 Task: In the  document Rabbit.docx ,align picture to the 'right'. Insert word art below the picture and give heading  'Rabbit in Purple'change the shape height to  6.32 in
Action: Mouse moved to (256, 447)
Screenshot: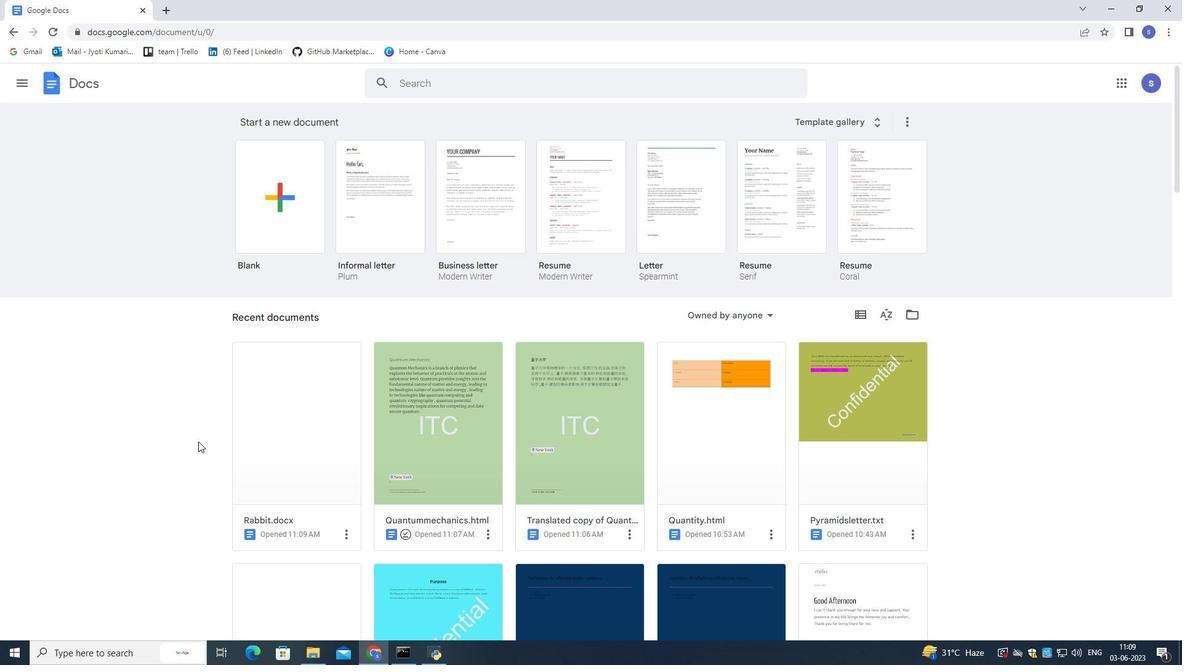 
Action: Mouse pressed left at (256, 447)
Screenshot: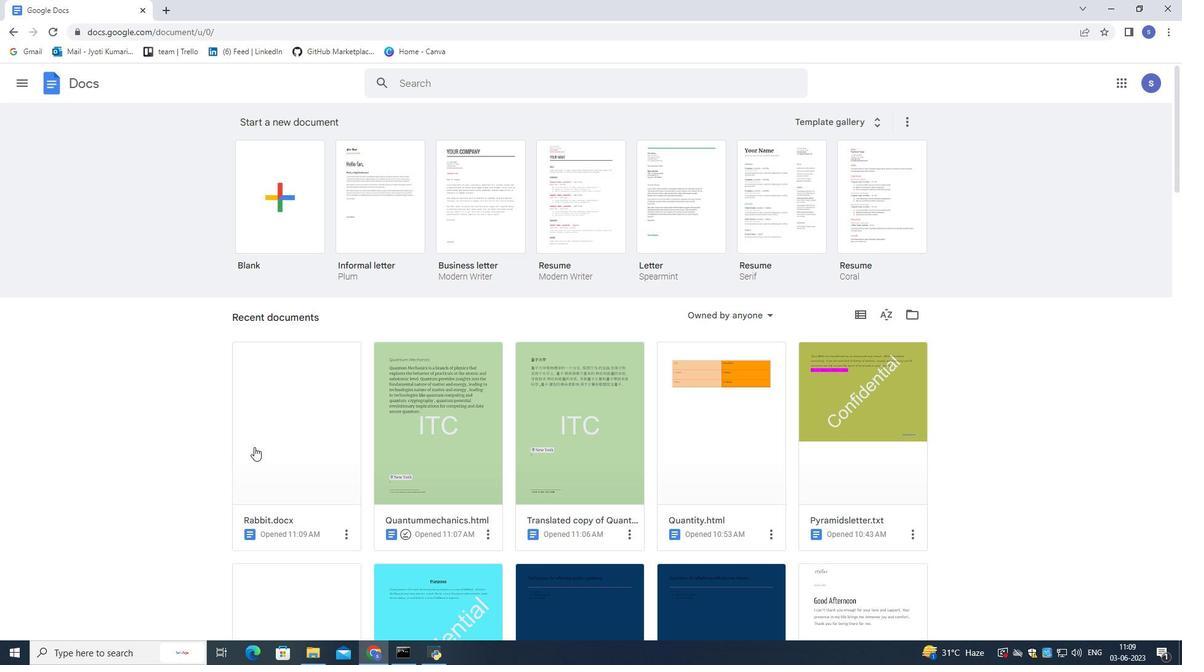 
Action: Mouse pressed left at (256, 447)
Screenshot: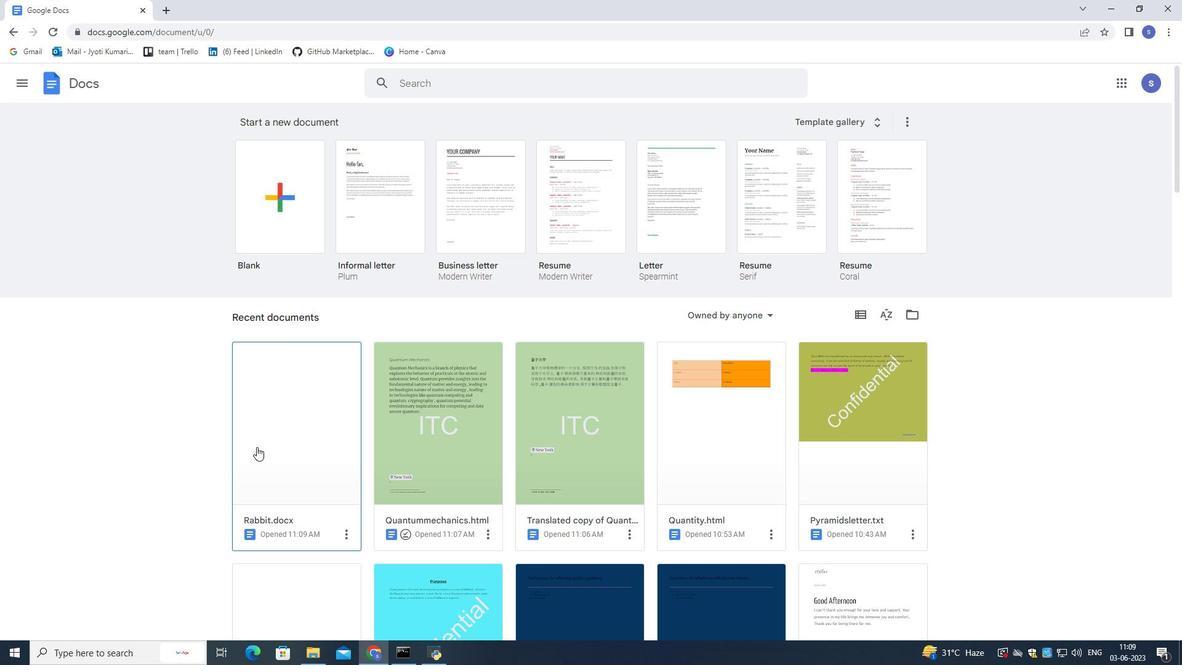 
Action: Mouse moved to (492, 403)
Screenshot: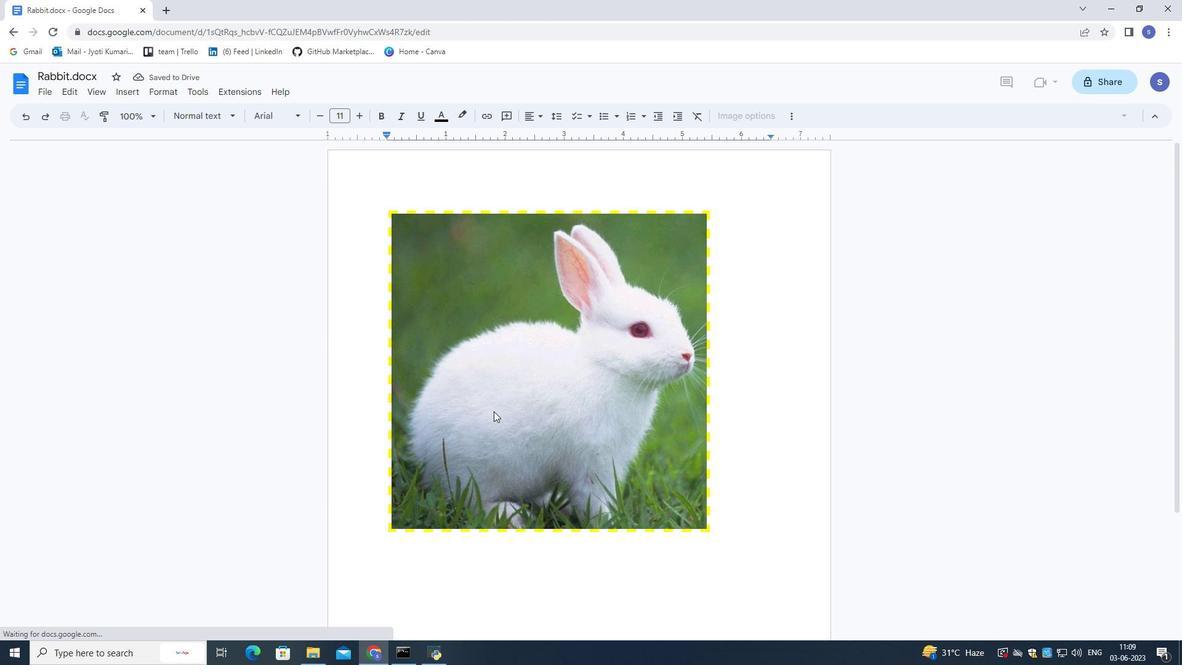 
Action: Mouse pressed left at (492, 403)
Screenshot: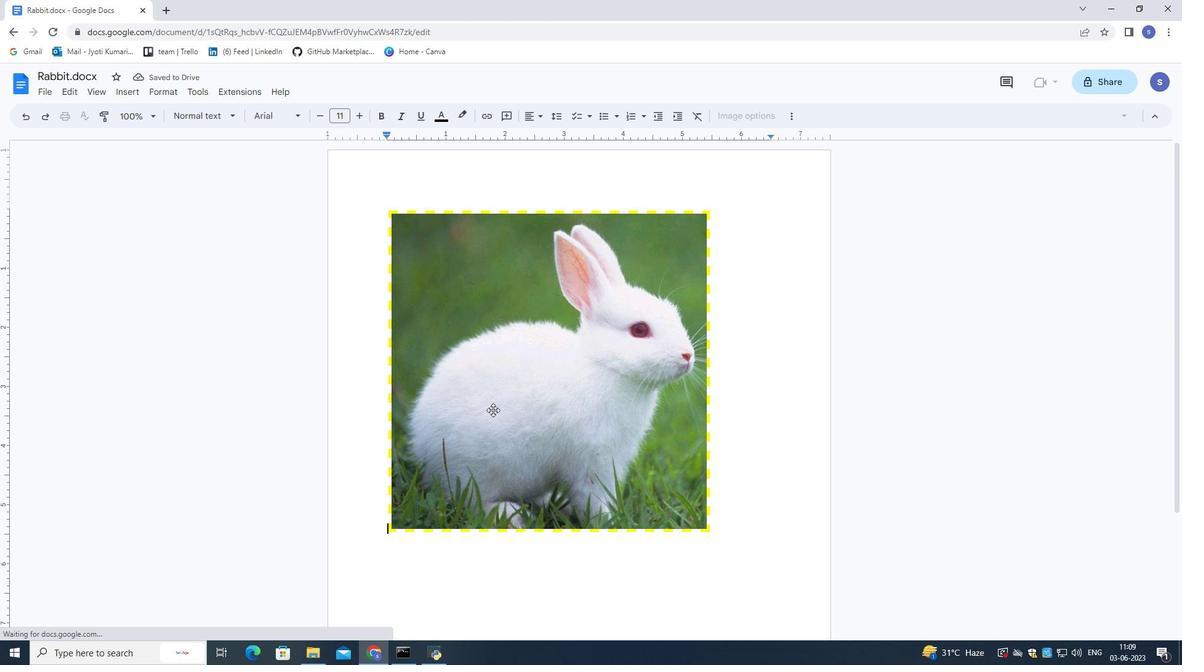 
Action: Mouse moved to (467, 267)
Screenshot: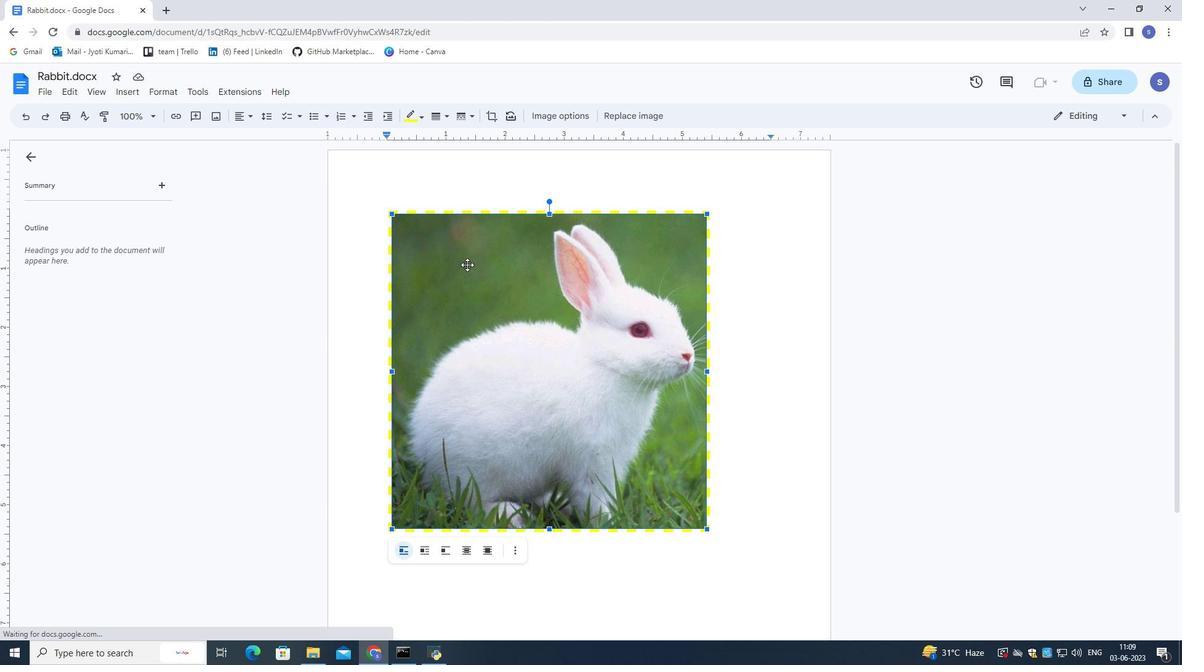 
Action: Mouse pressed left at (467, 267)
Screenshot: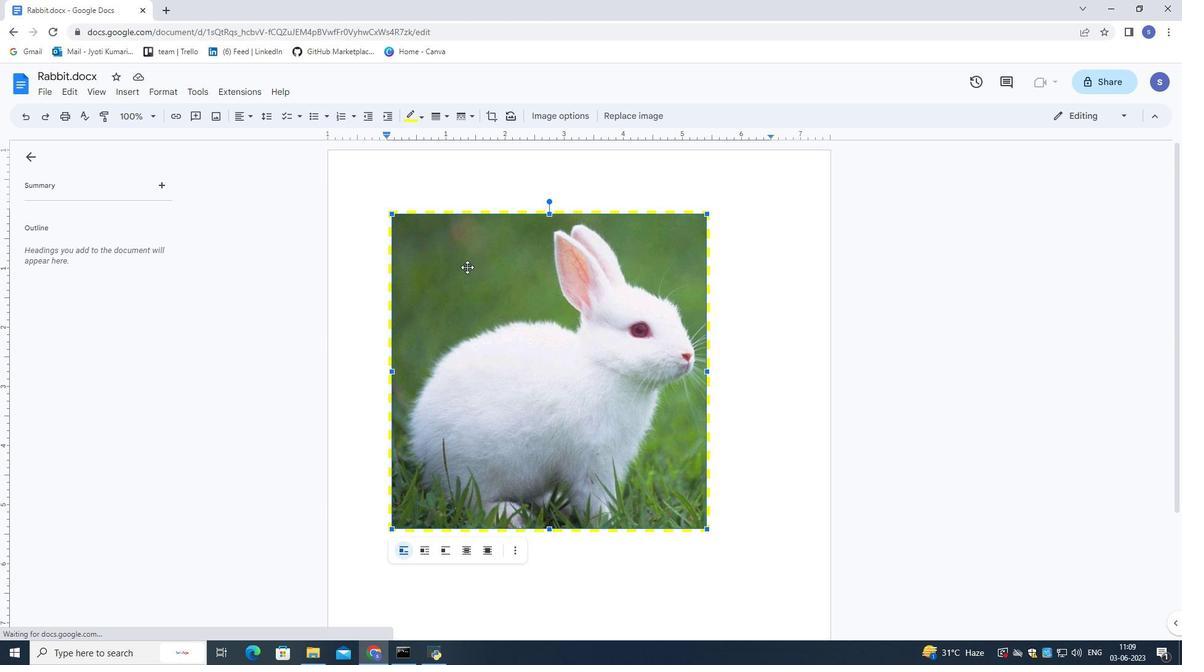 
Action: Mouse moved to (253, 115)
Screenshot: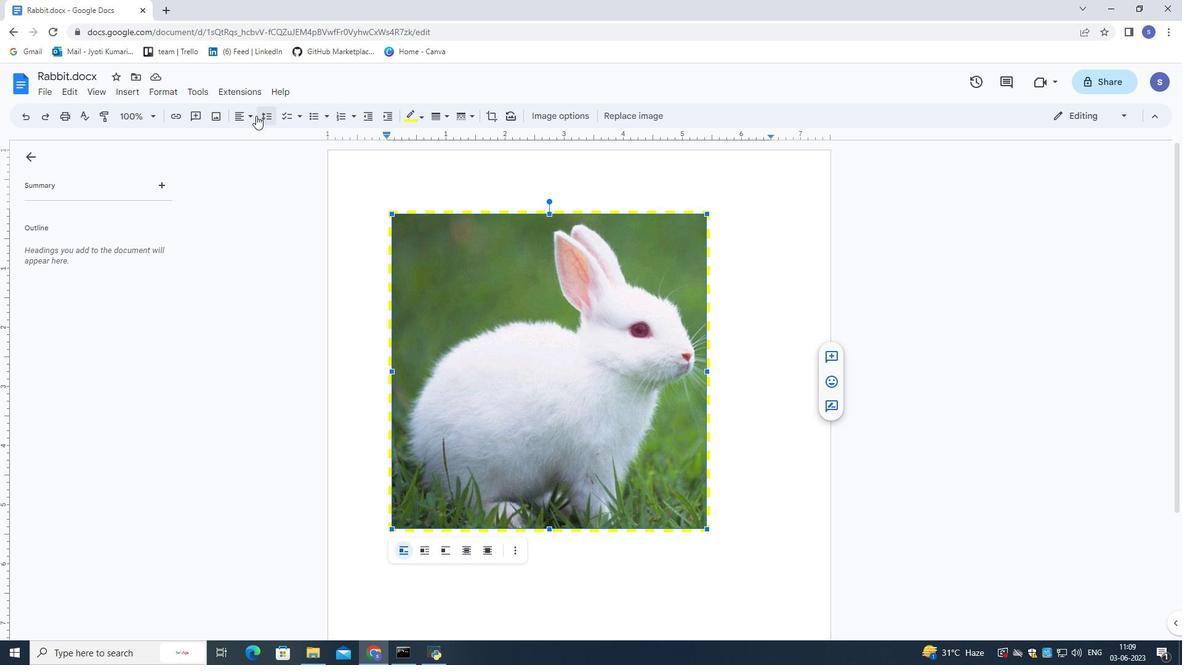 
Action: Mouse pressed left at (253, 115)
Screenshot: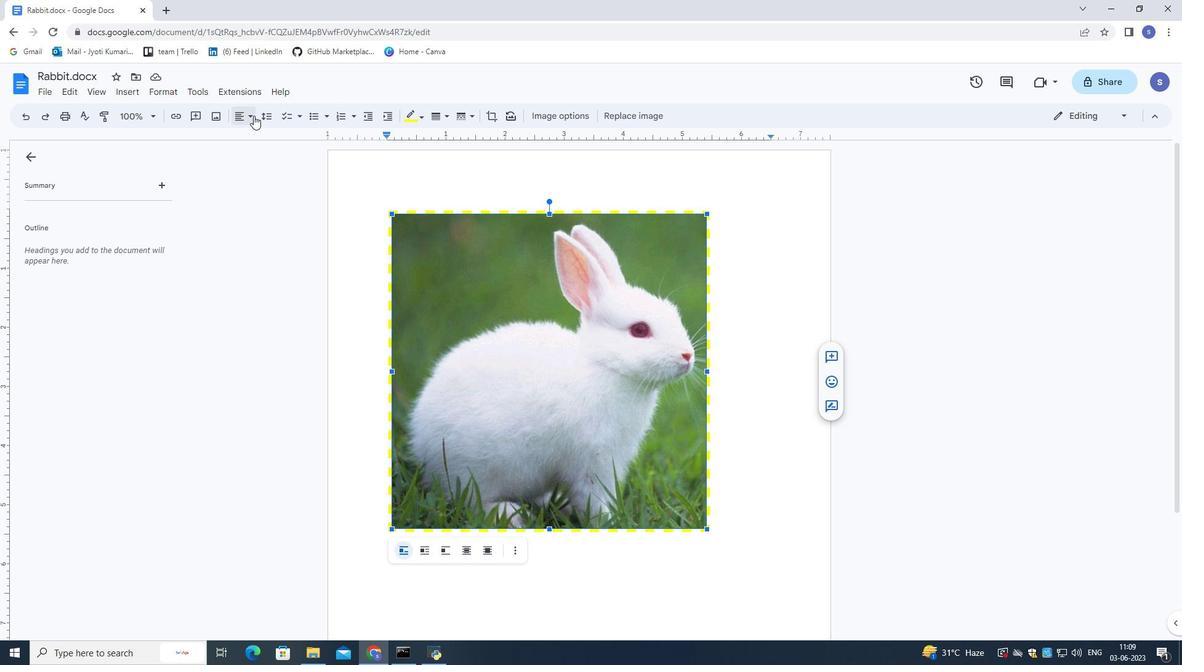 
Action: Mouse moved to (276, 136)
Screenshot: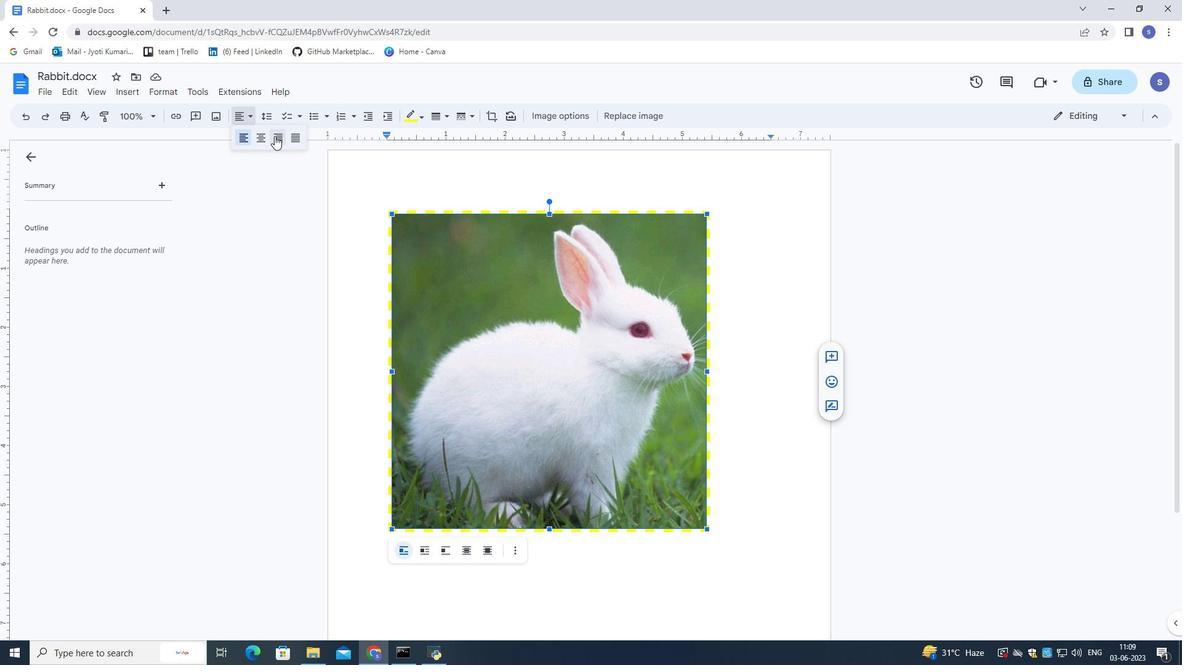 
Action: Mouse pressed left at (276, 136)
Screenshot: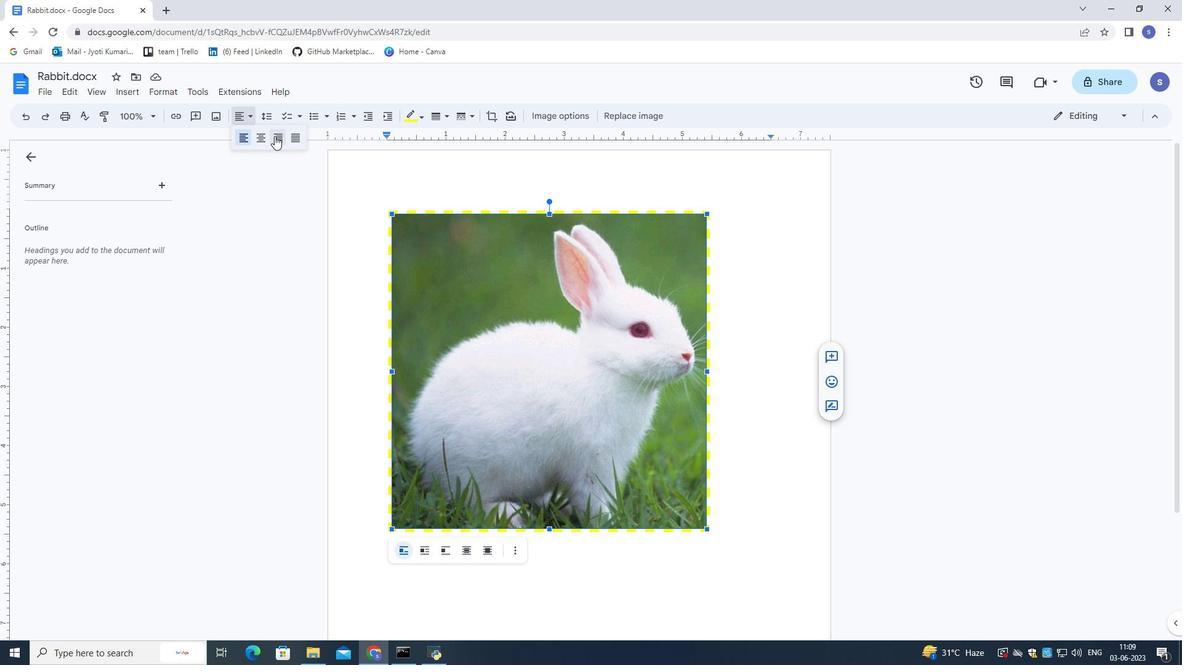 
Action: Mouse moved to (571, 322)
Screenshot: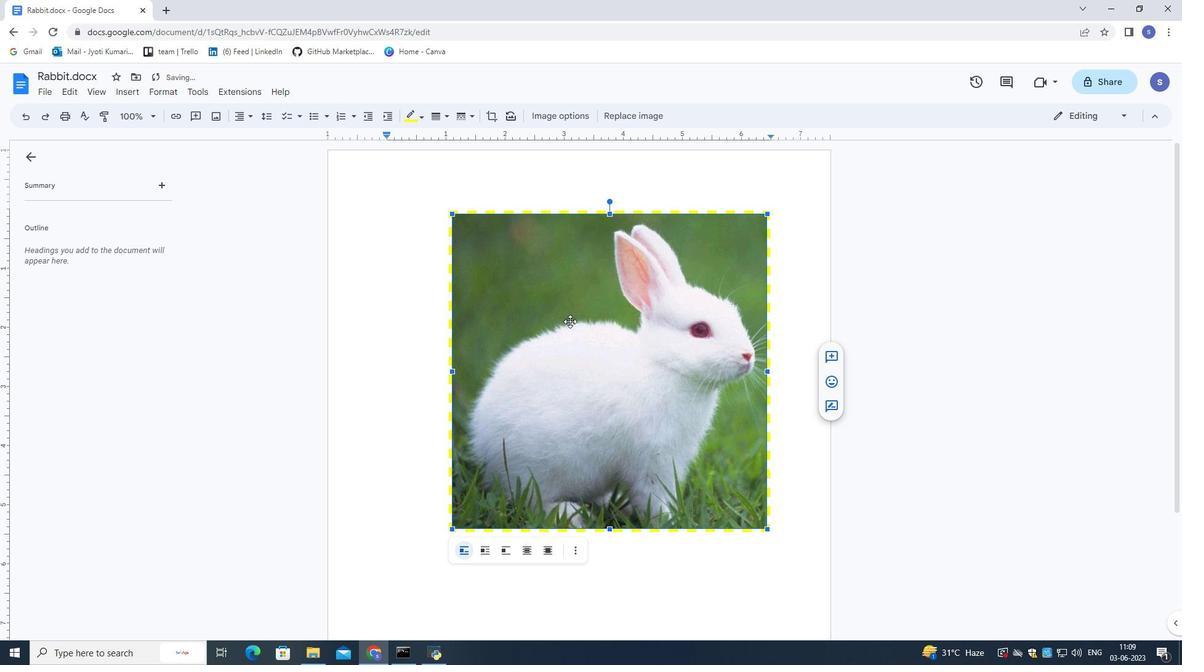 
Action: Mouse scrolled (571, 322) with delta (0, 0)
Screenshot: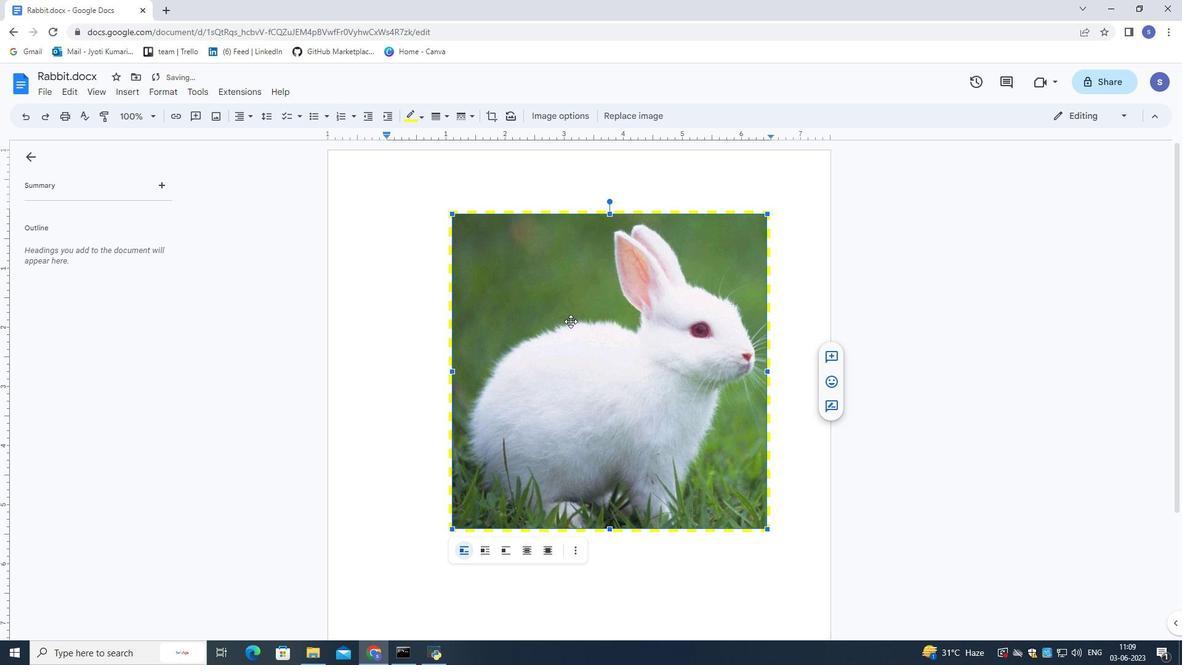 
Action: Mouse moved to (781, 453)
Screenshot: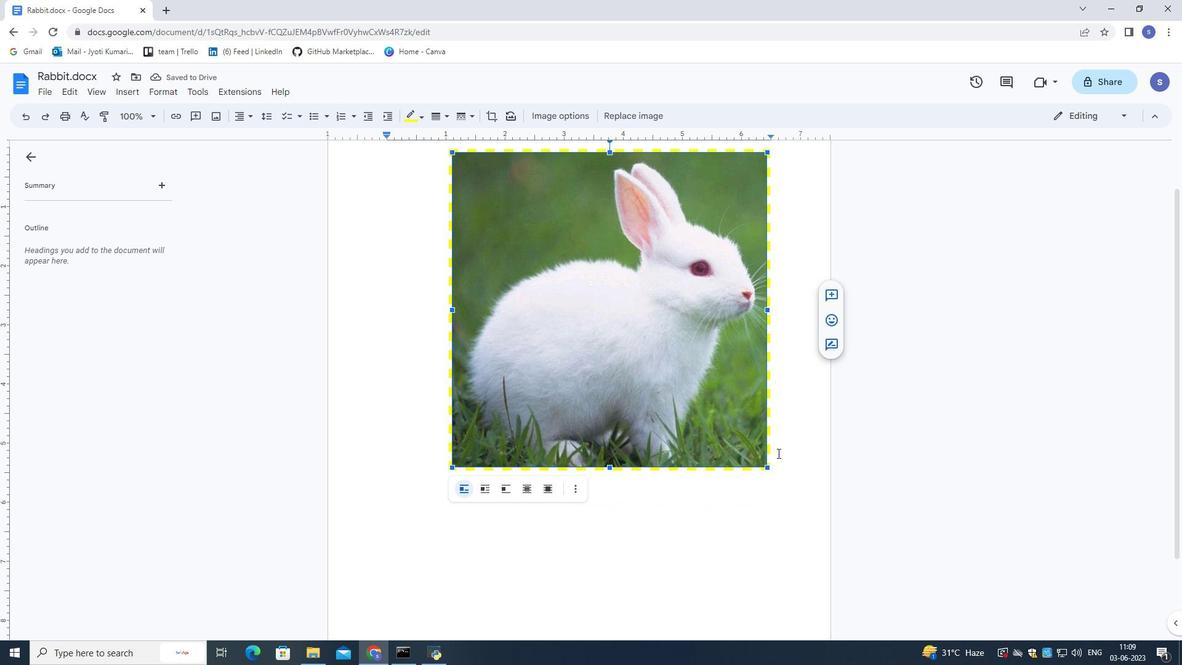 
Action: Mouse pressed left at (781, 453)
Screenshot: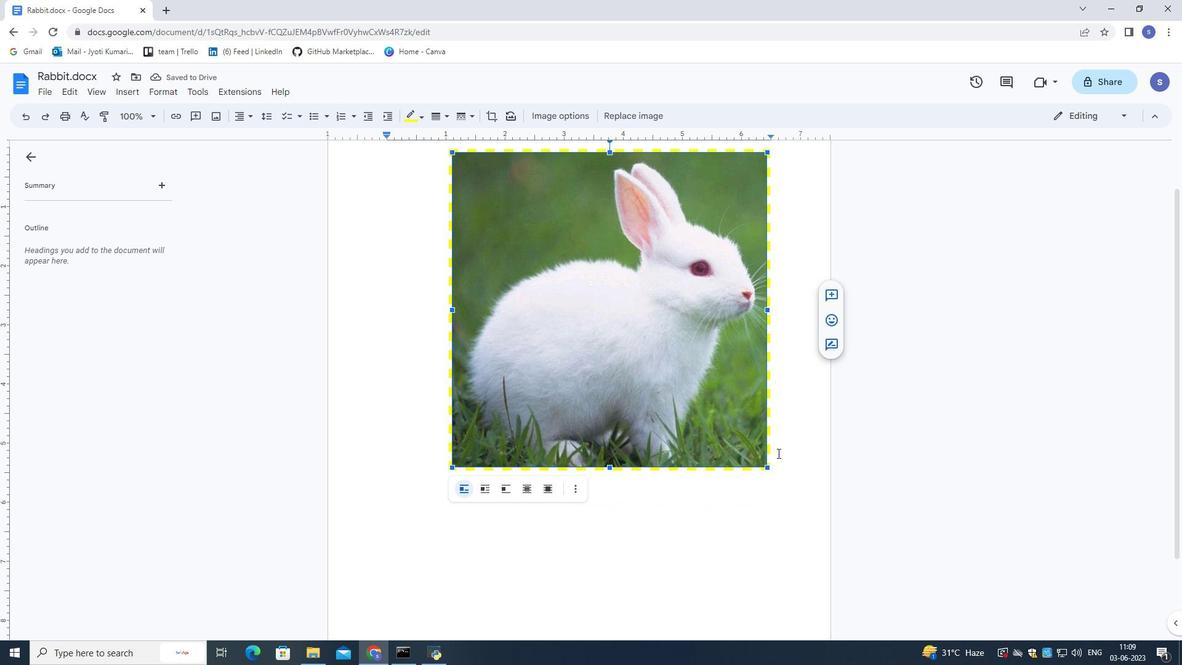 
Action: Mouse moved to (782, 454)
Screenshot: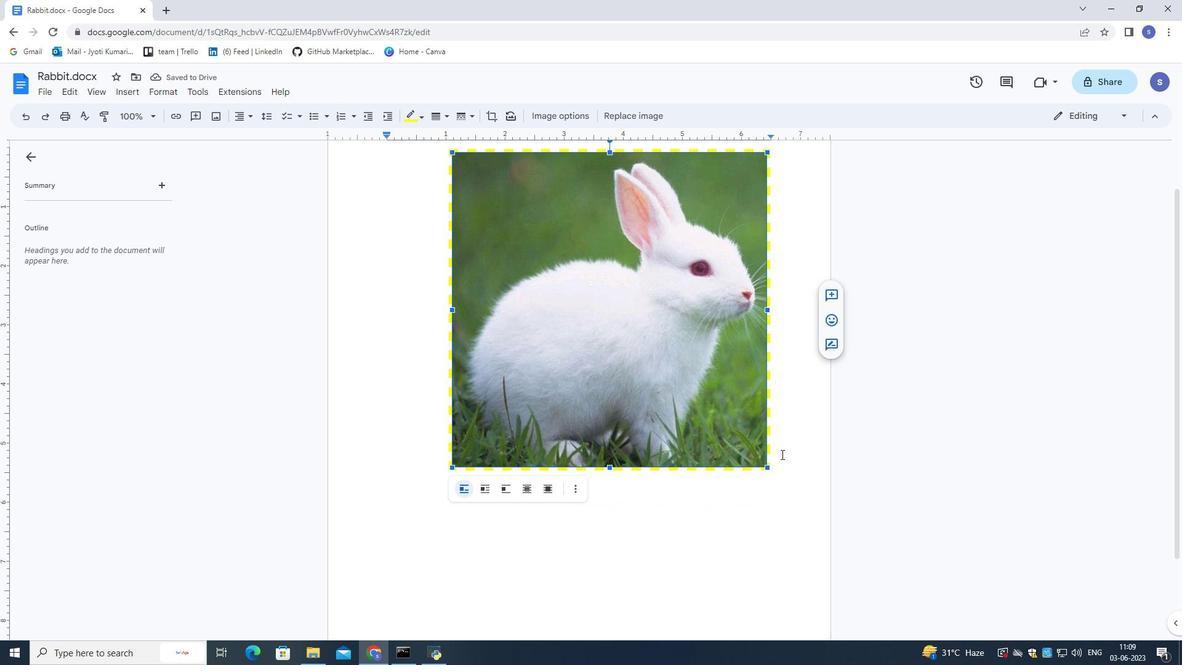 
Action: Key pressed <Key.enter><Key.enter><Key.left><Key.left><Key.left><Key.left><Key.enter>
Screenshot: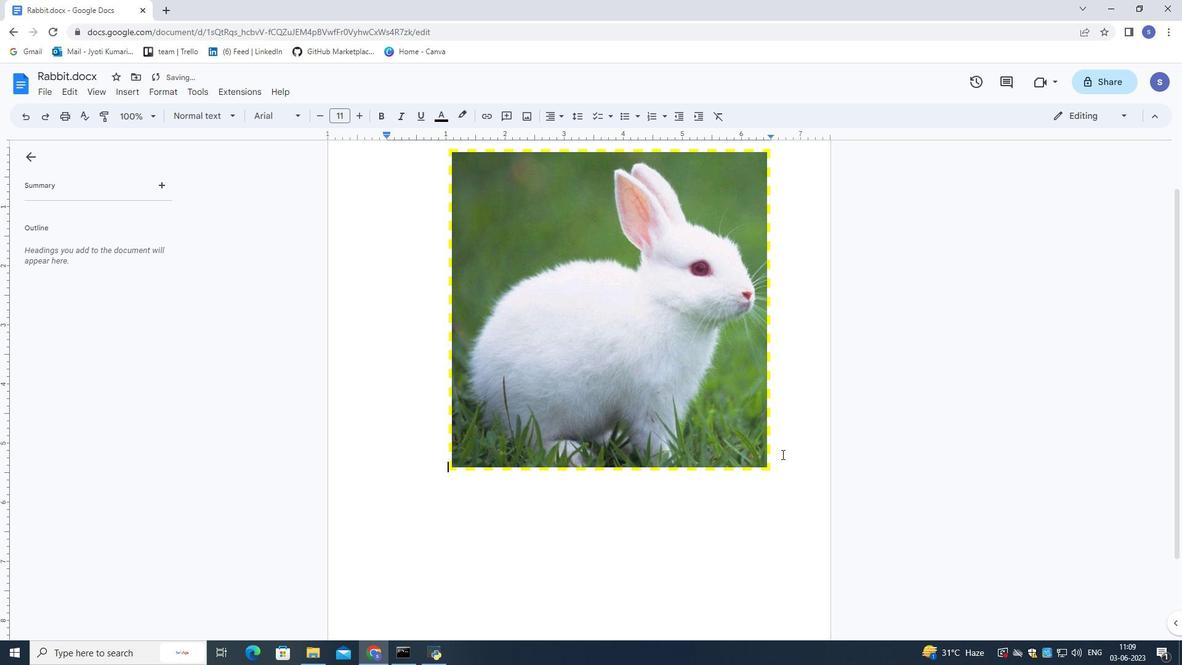 
Action: Mouse moved to (784, 468)
Screenshot: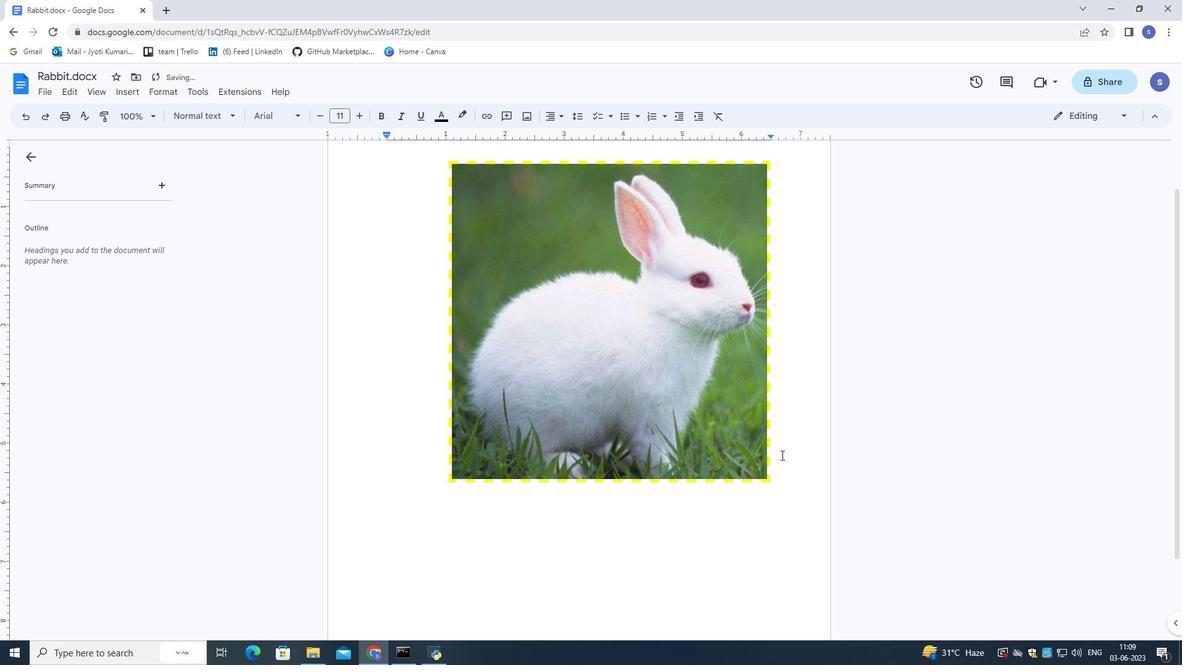 
Action: Mouse pressed left at (784, 468)
Screenshot: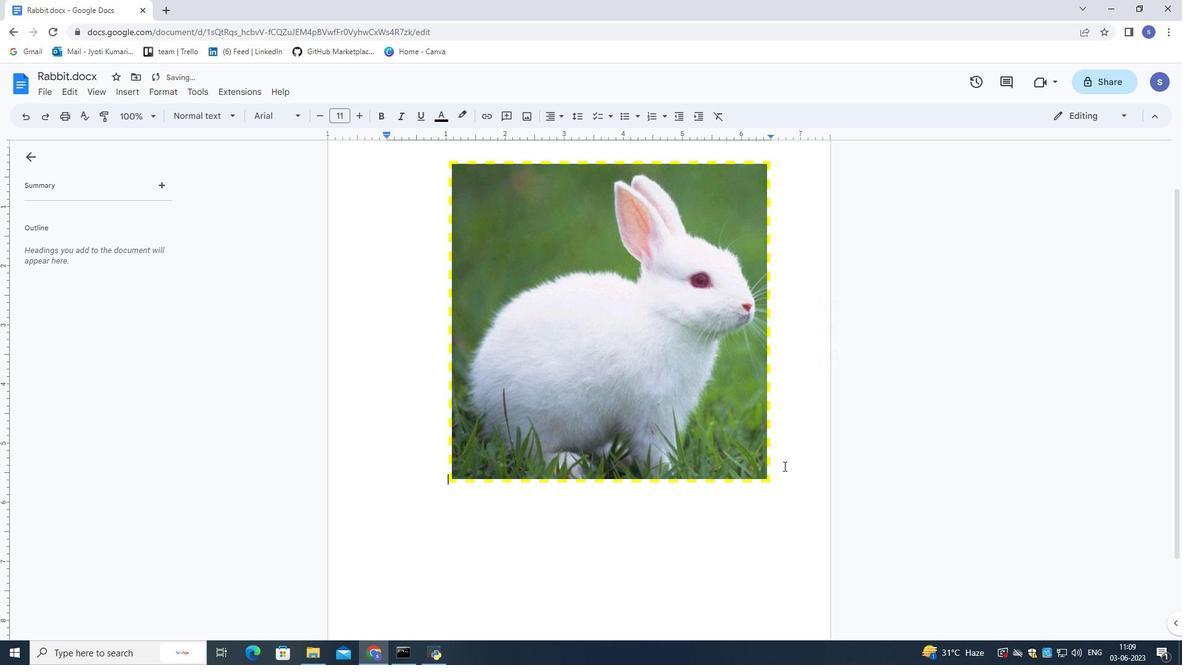 
Action: Key pressed <Key.enter>
Screenshot: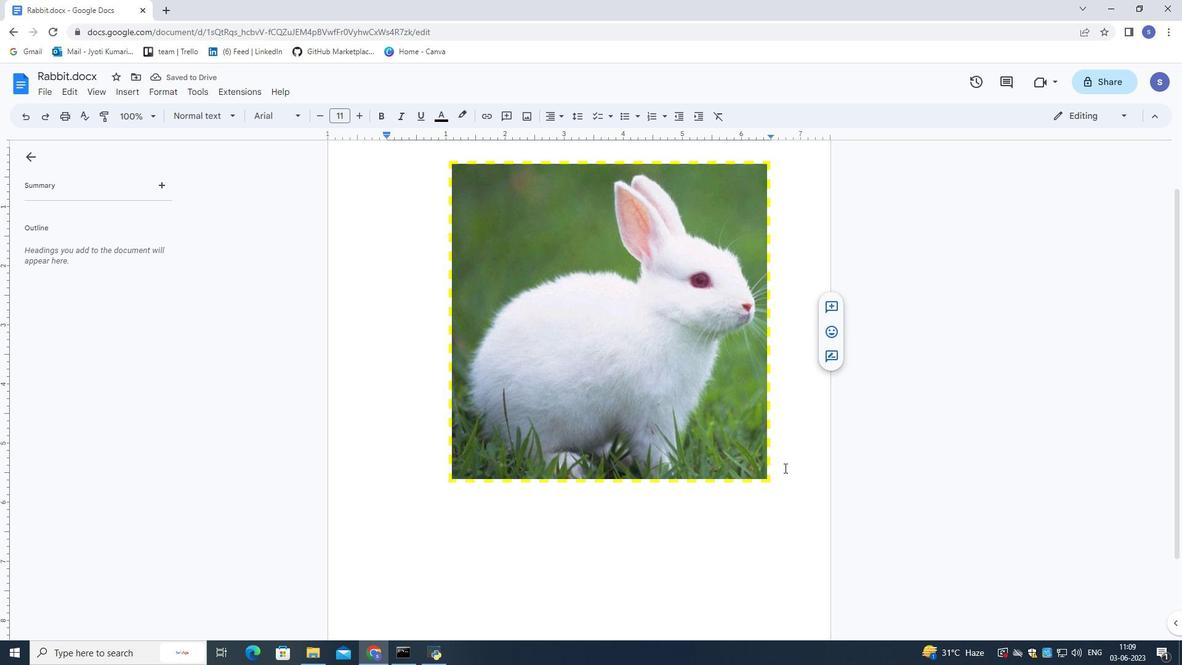 
Action: Mouse moved to (134, 93)
Screenshot: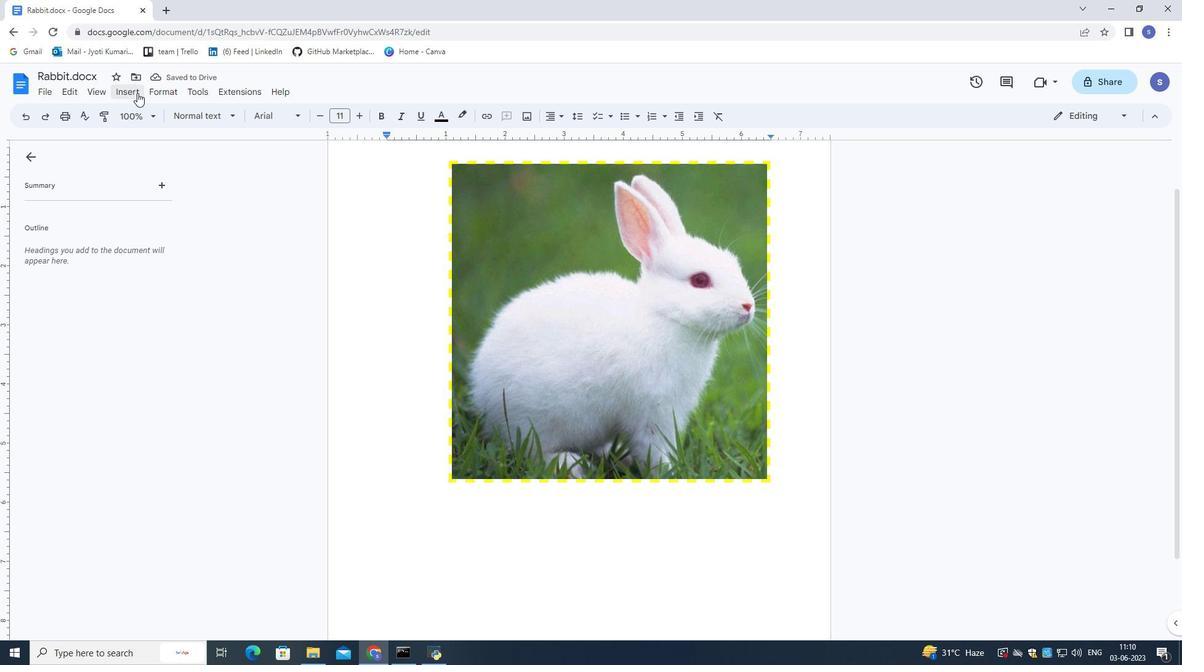 
Action: Mouse pressed left at (134, 93)
Screenshot: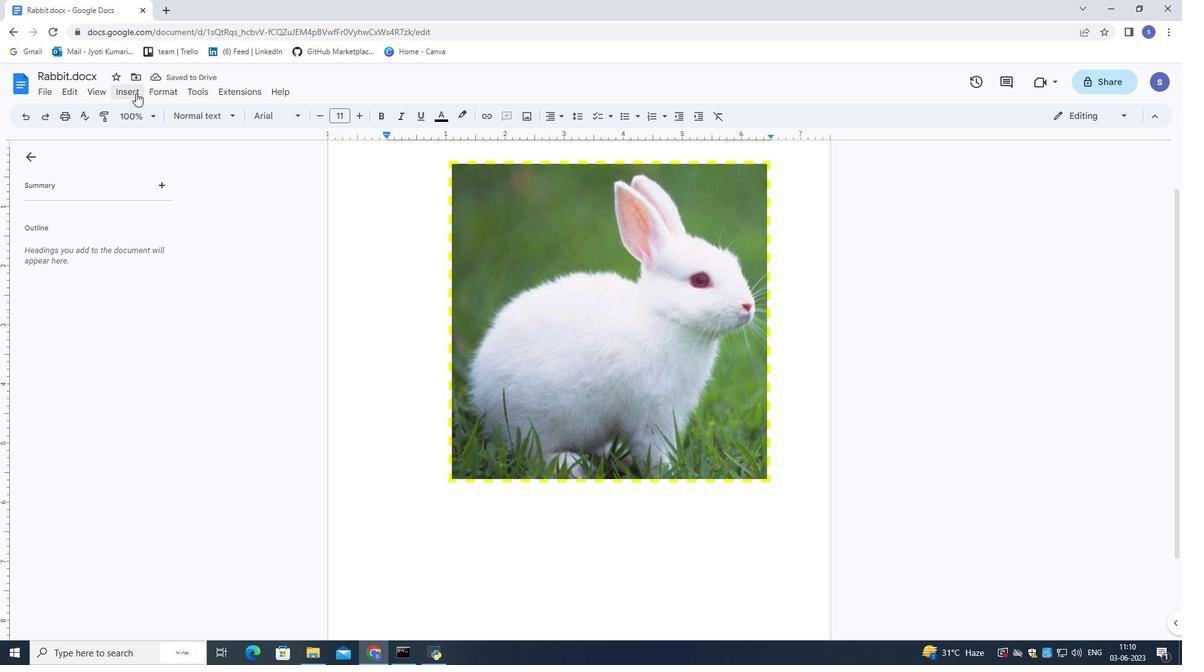 
Action: Mouse moved to (289, 153)
Screenshot: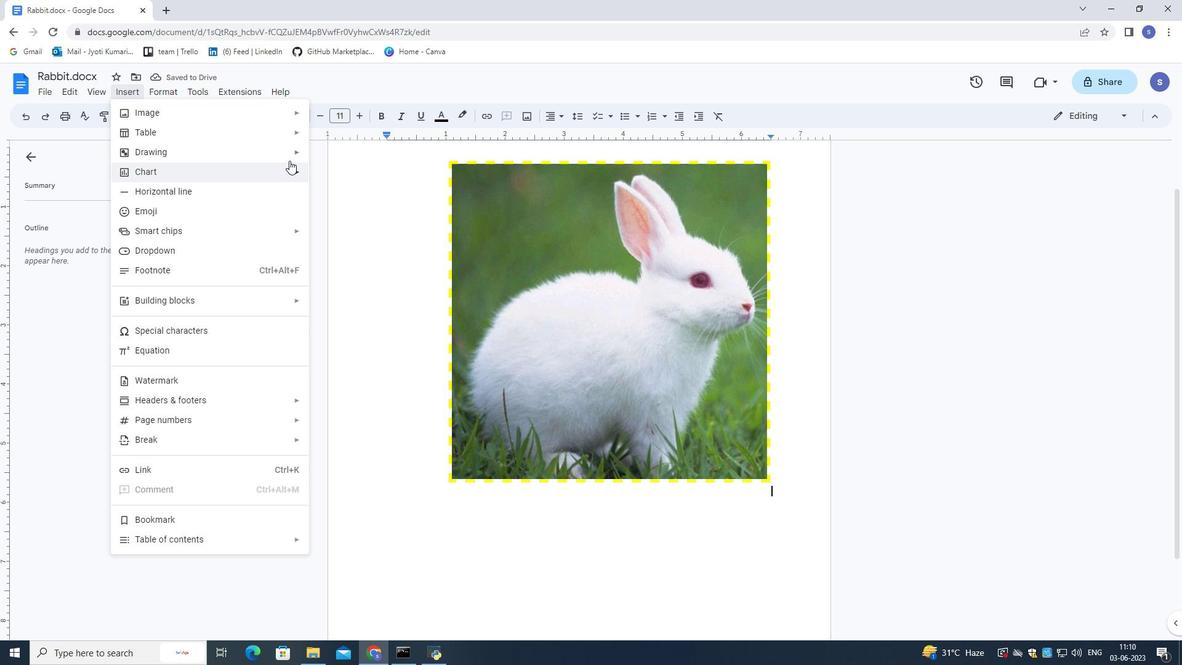 
Action: Mouse pressed left at (289, 153)
Screenshot: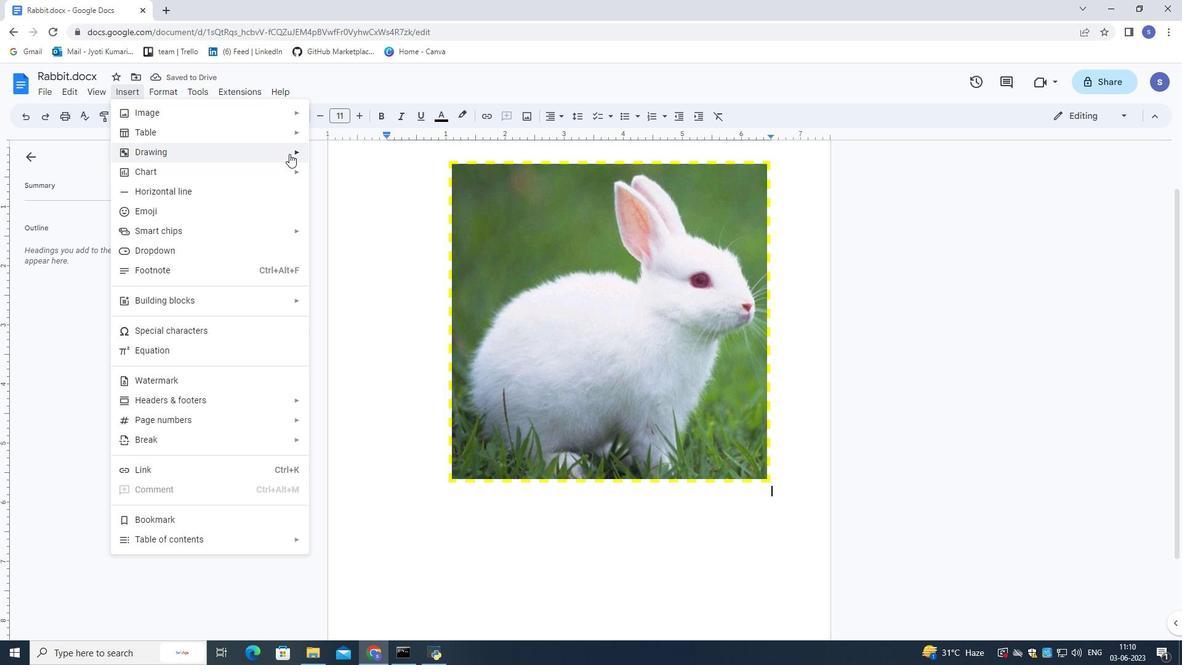 
Action: Mouse moved to (319, 152)
Screenshot: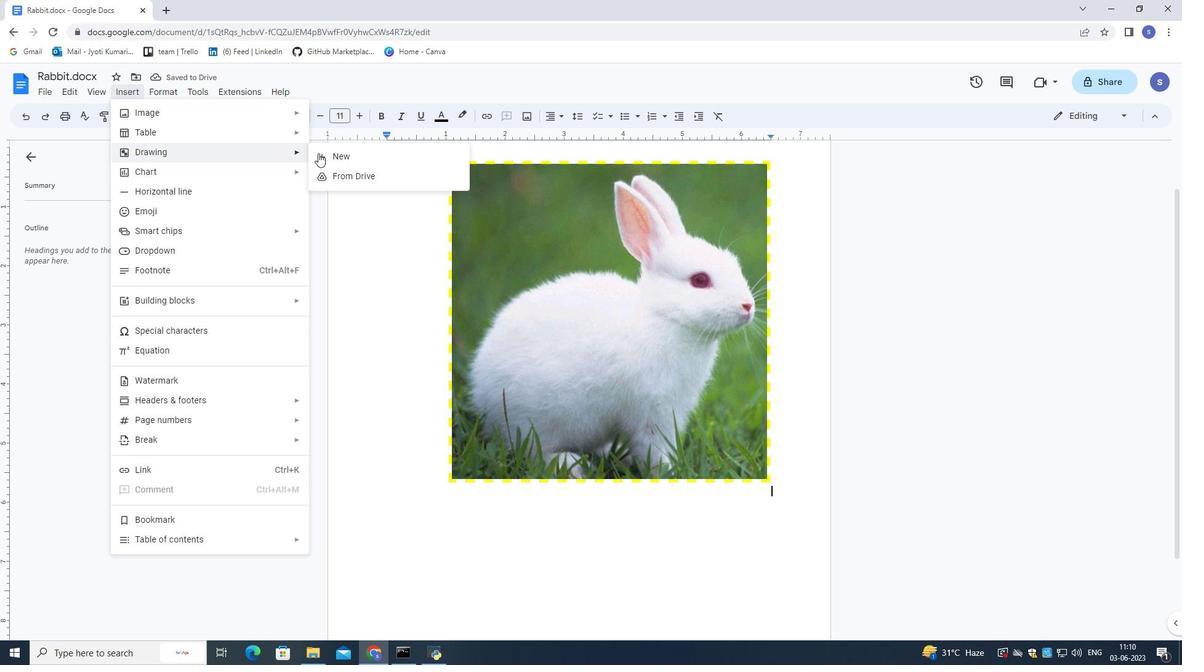 
Action: Mouse pressed left at (319, 152)
Screenshot: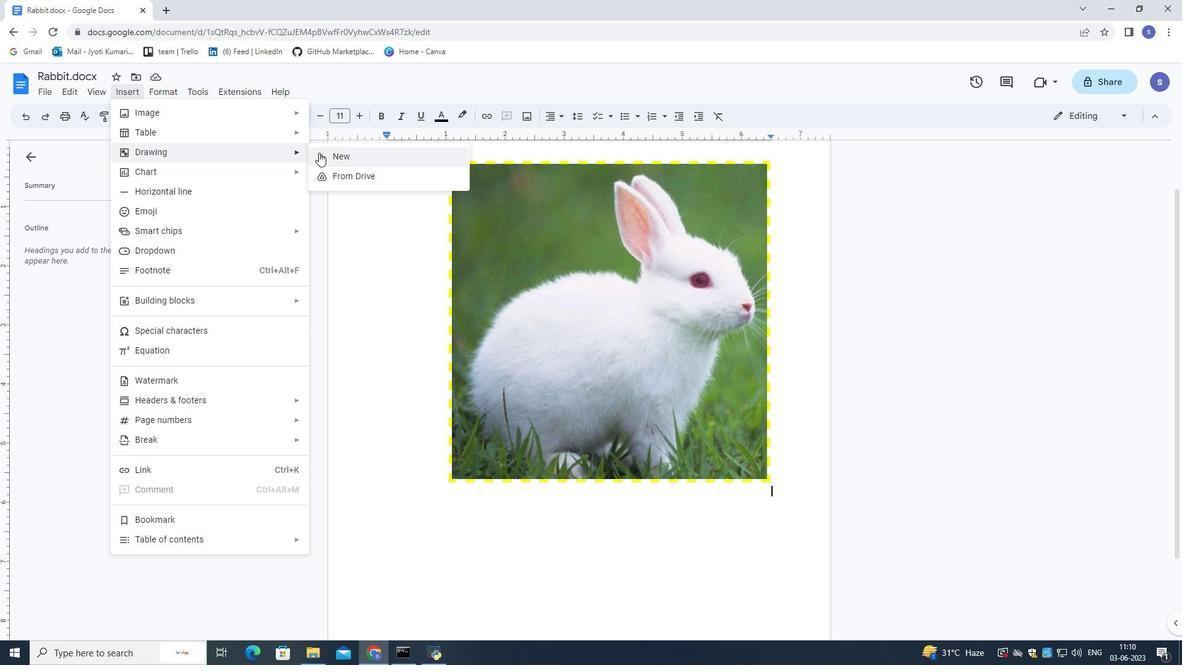 
Action: Mouse moved to (315, 142)
Screenshot: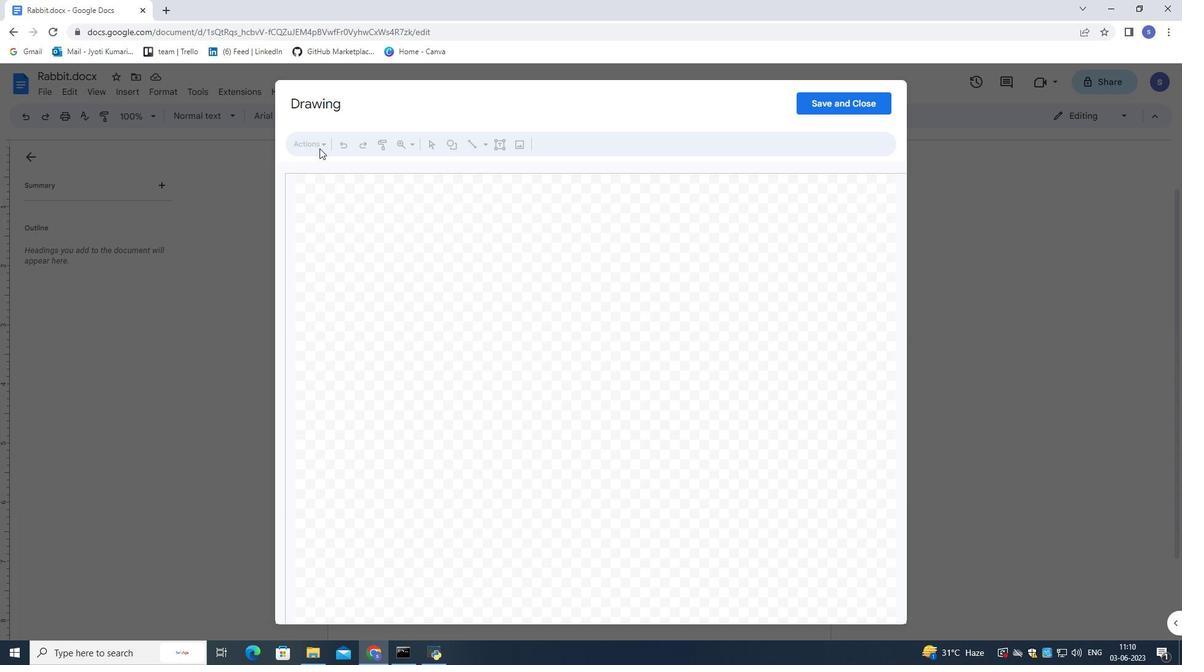 
Action: Mouse pressed left at (315, 142)
Screenshot: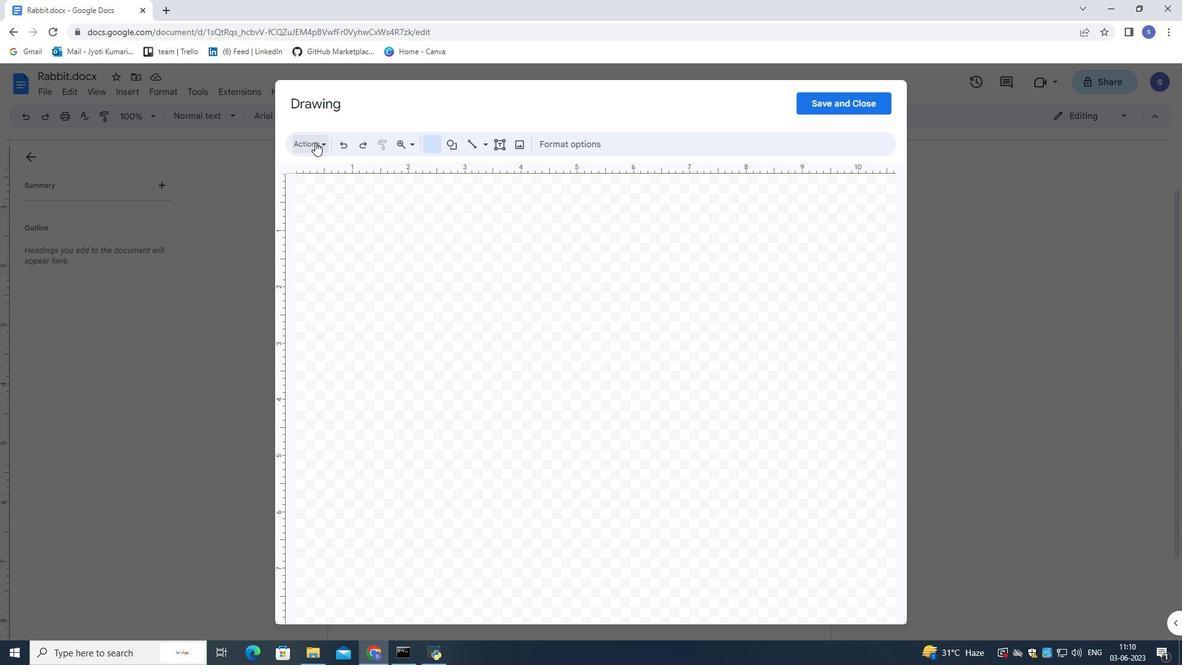 
Action: Mouse moved to (338, 221)
Screenshot: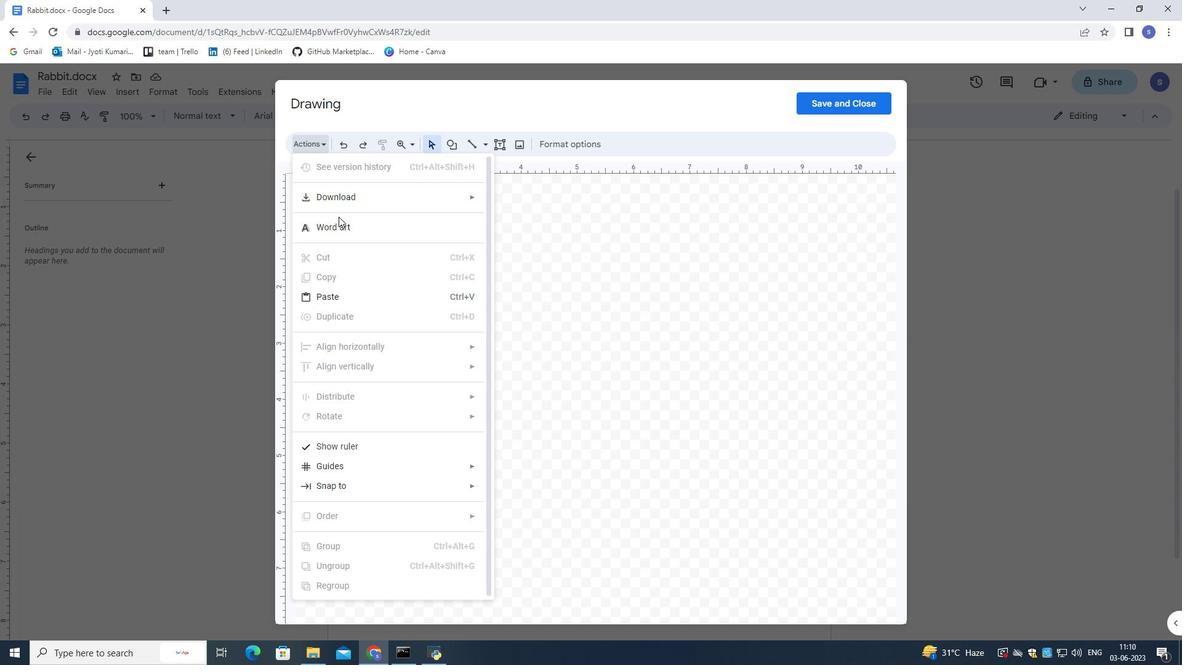 
Action: Mouse pressed left at (338, 221)
Screenshot: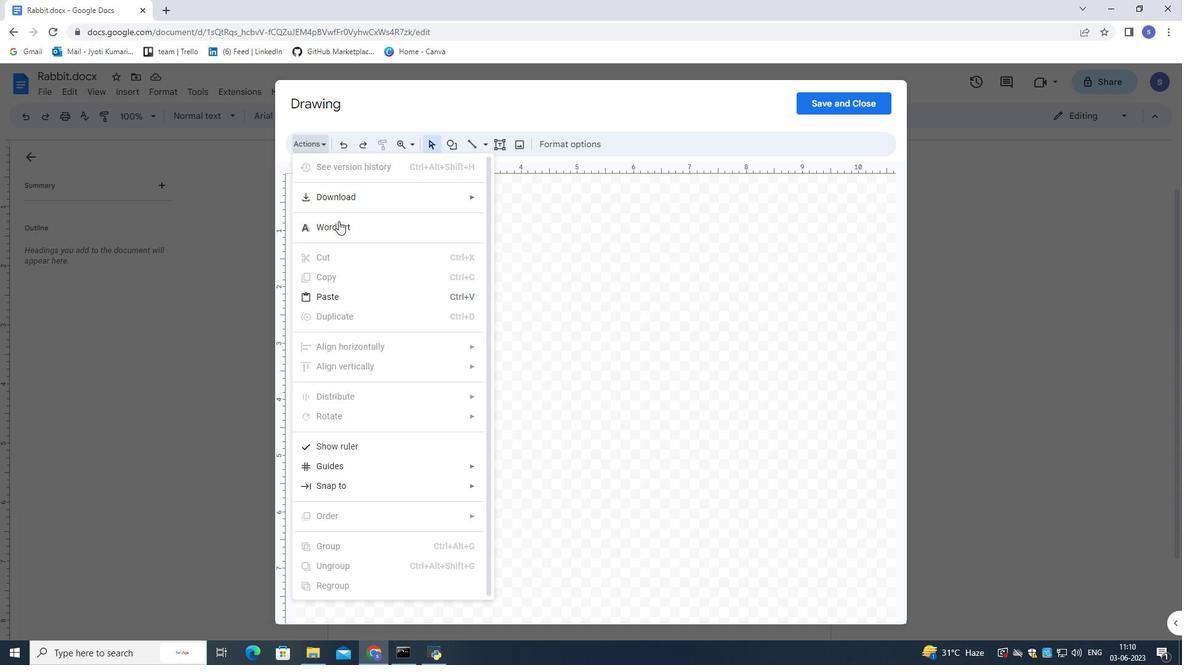 
Action: Mouse moved to (513, 208)
Screenshot: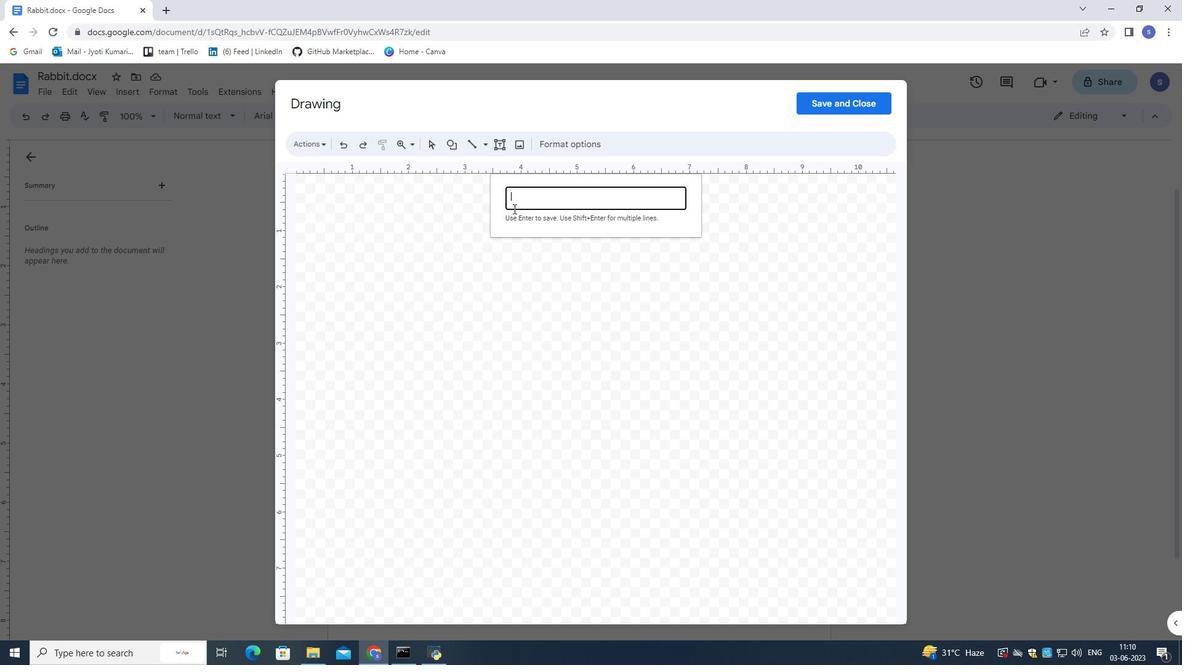 
Action: Key pressed <Key.shift>Rabbit<Key.space>in<Key.space>purple<Key.enter>
Screenshot: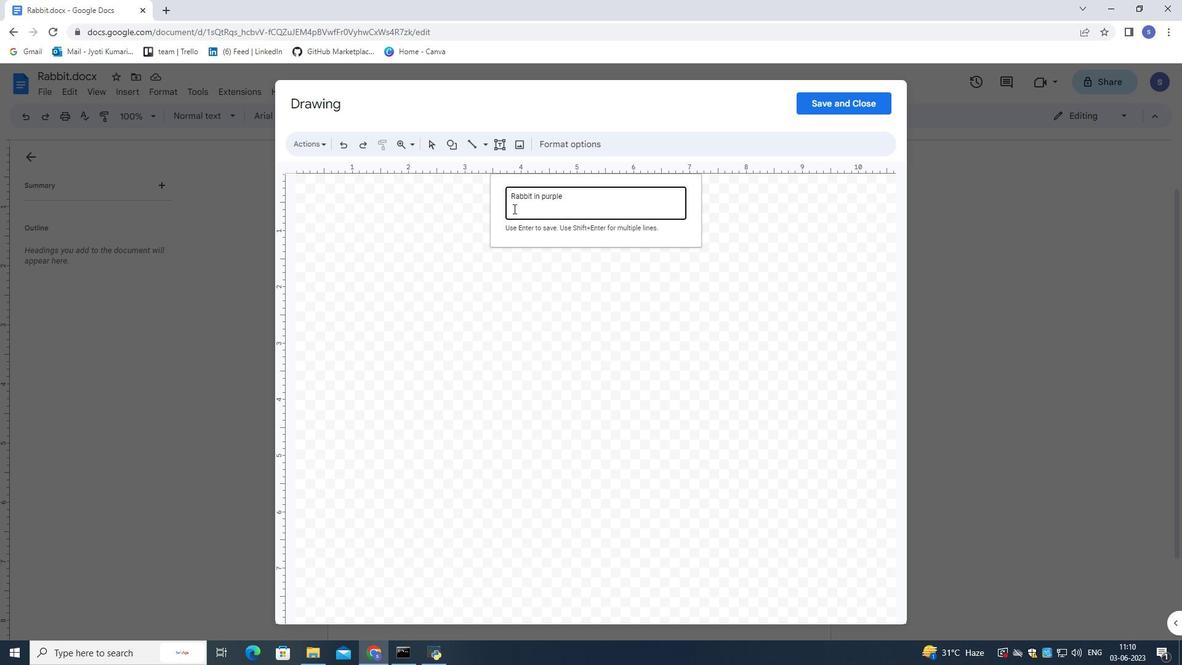 
Action: Mouse moved to (817, 103)
Screenshot: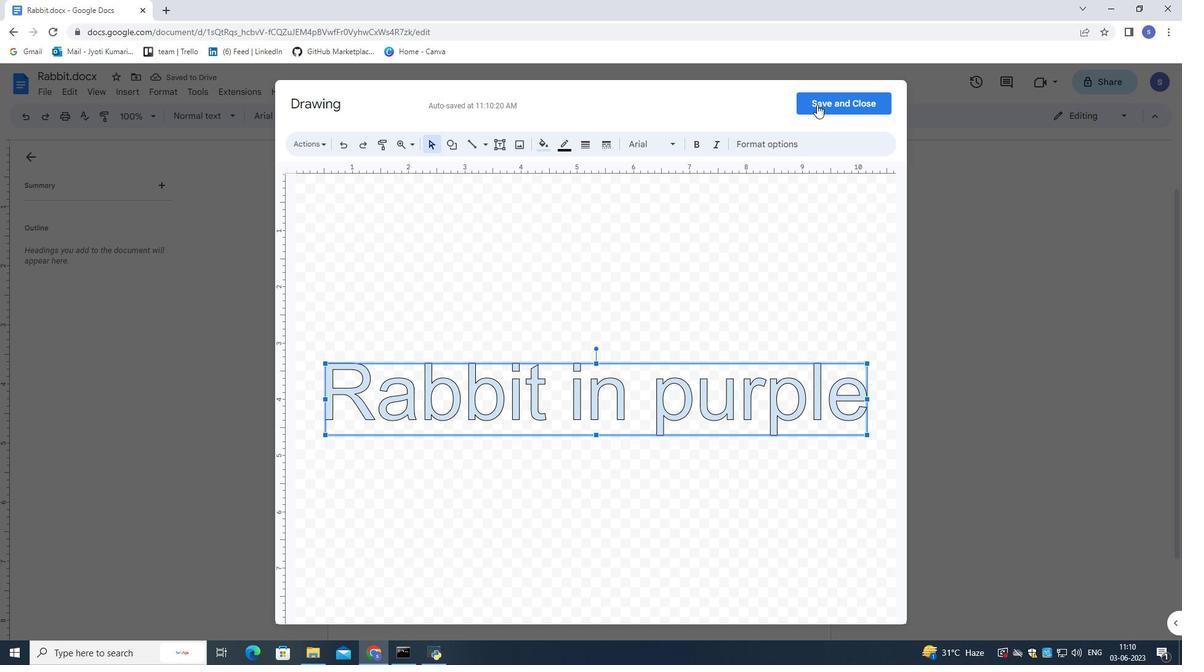 
Action: Mouse pressed left at (817, 103)
Screenshot: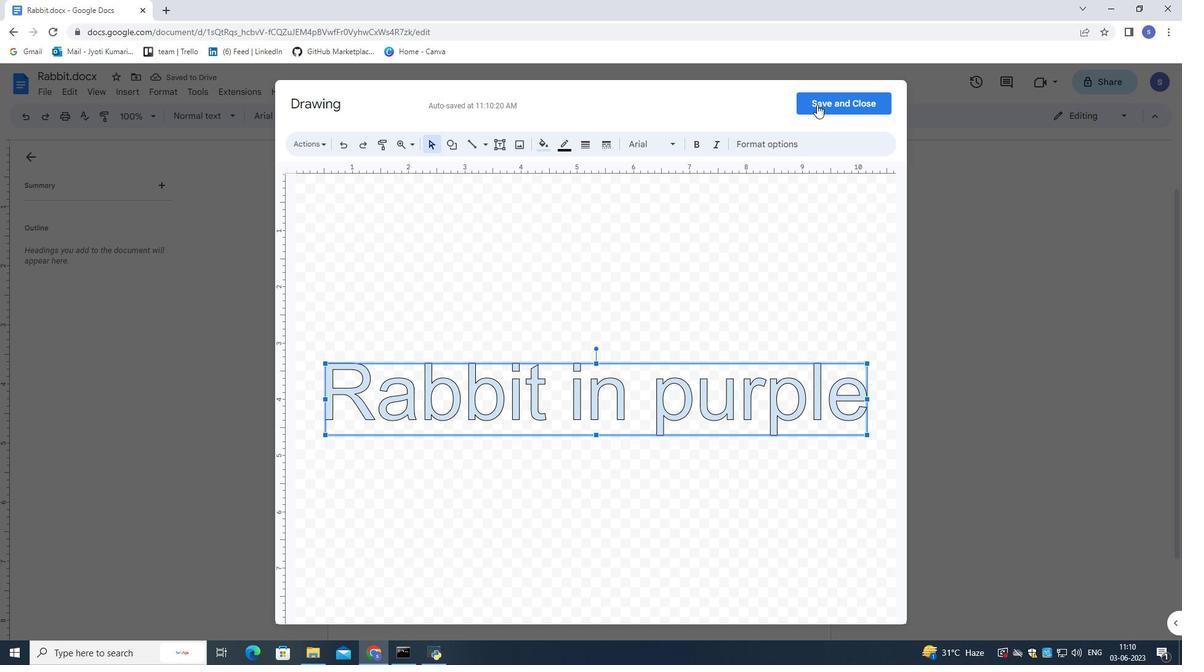 
Action: Mouse moved to (764, 469)
Screenshot: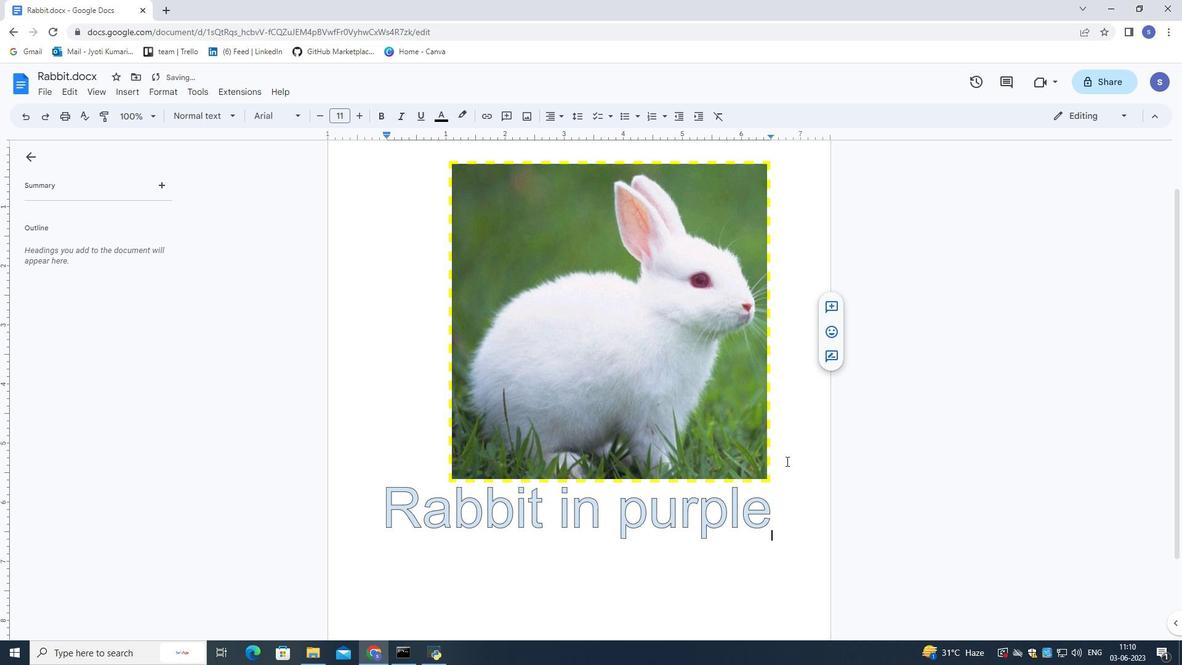 
Action: Mouse scrolled (764, 469) with delta (0, 0)
Screenshot: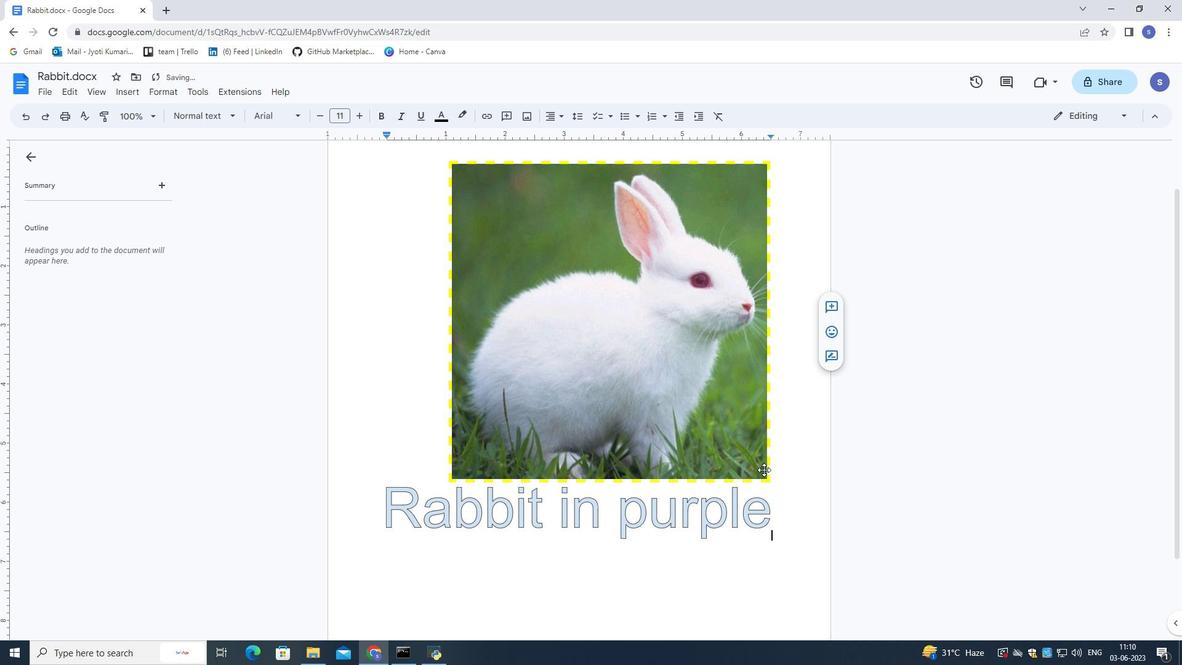 
Action: Mouse moved to (673, 460)
Screenshot: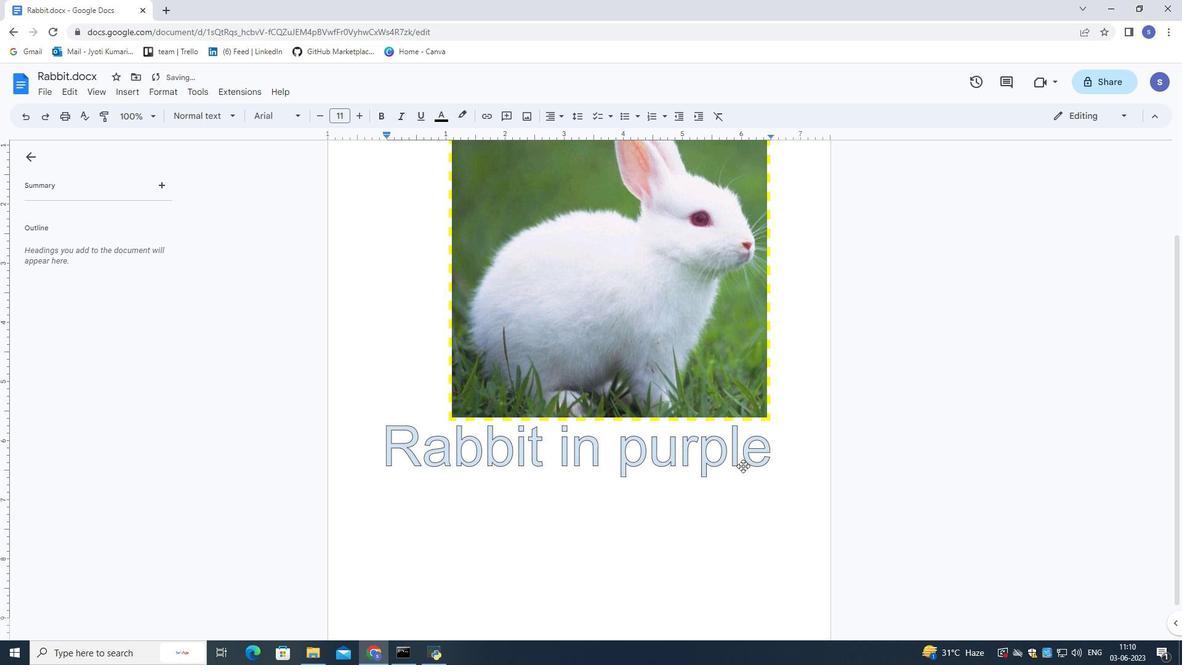 
Action: Mouse pressed left at (673, 460)
Screenshot: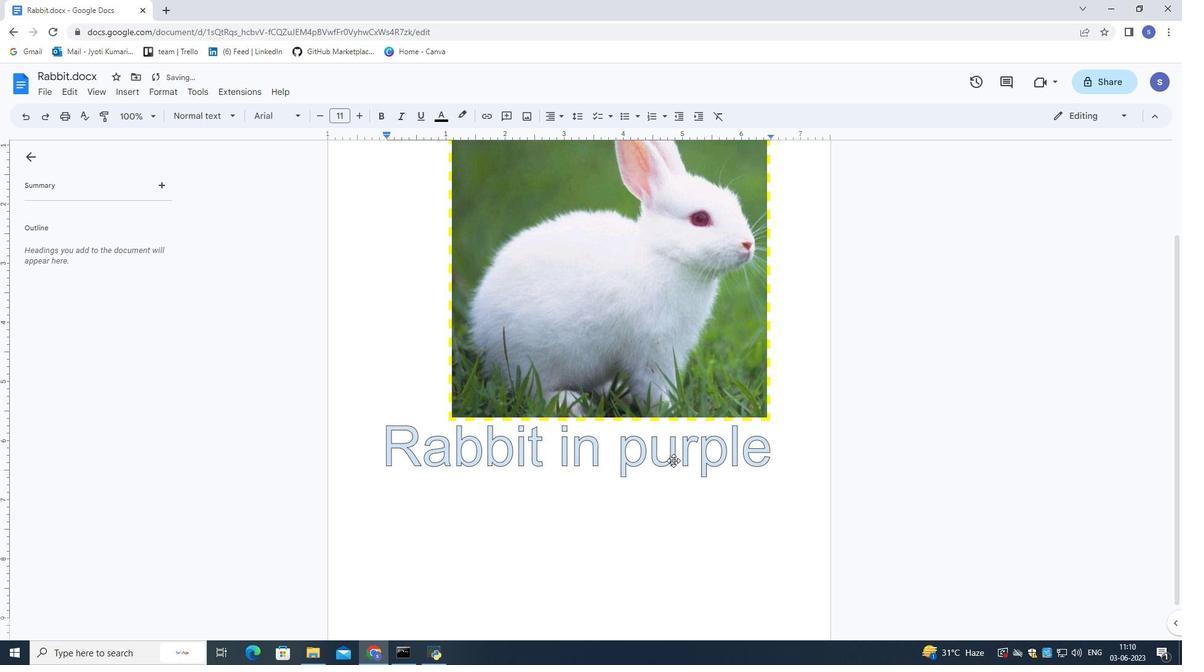 
Action: Mouse moved to (571, 497)
Screenshot: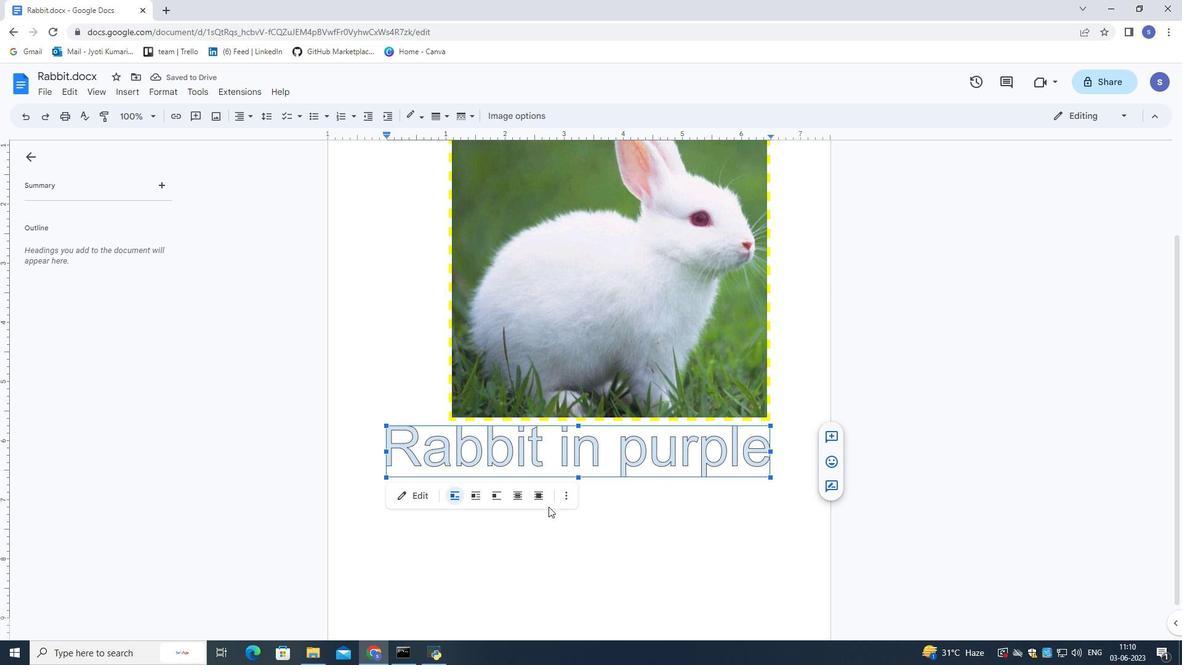 
Action: Mouse pressed left at (571, 497)
Screenshot: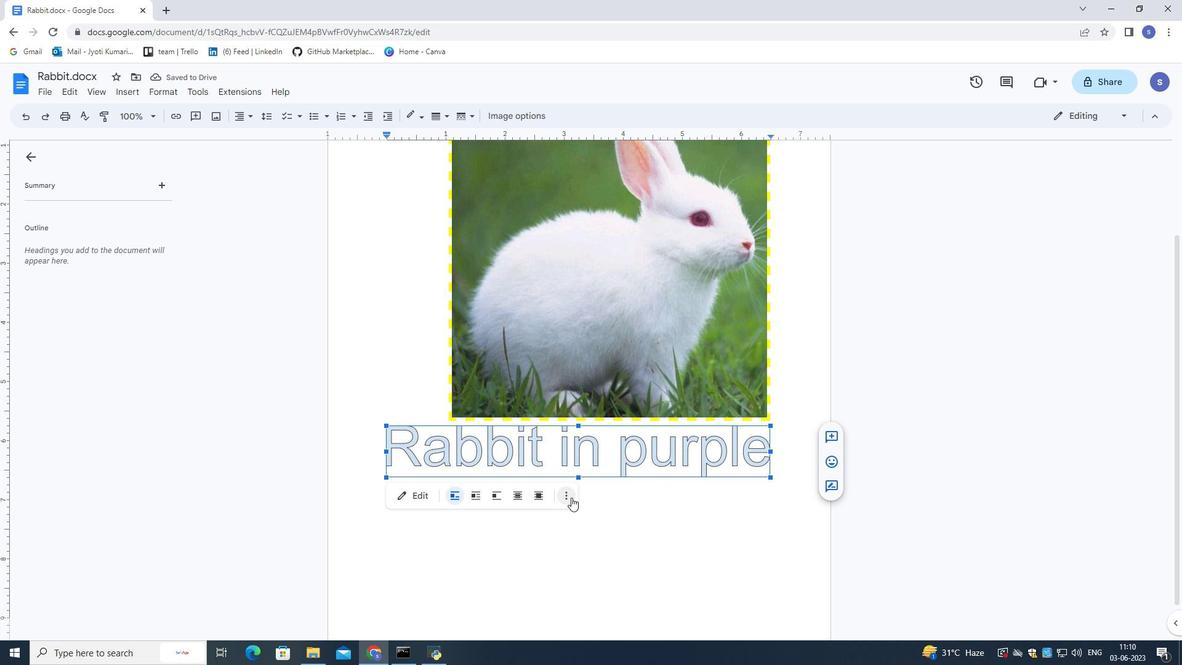 
Action: Mouse moved to (492, 553)
Screenshot: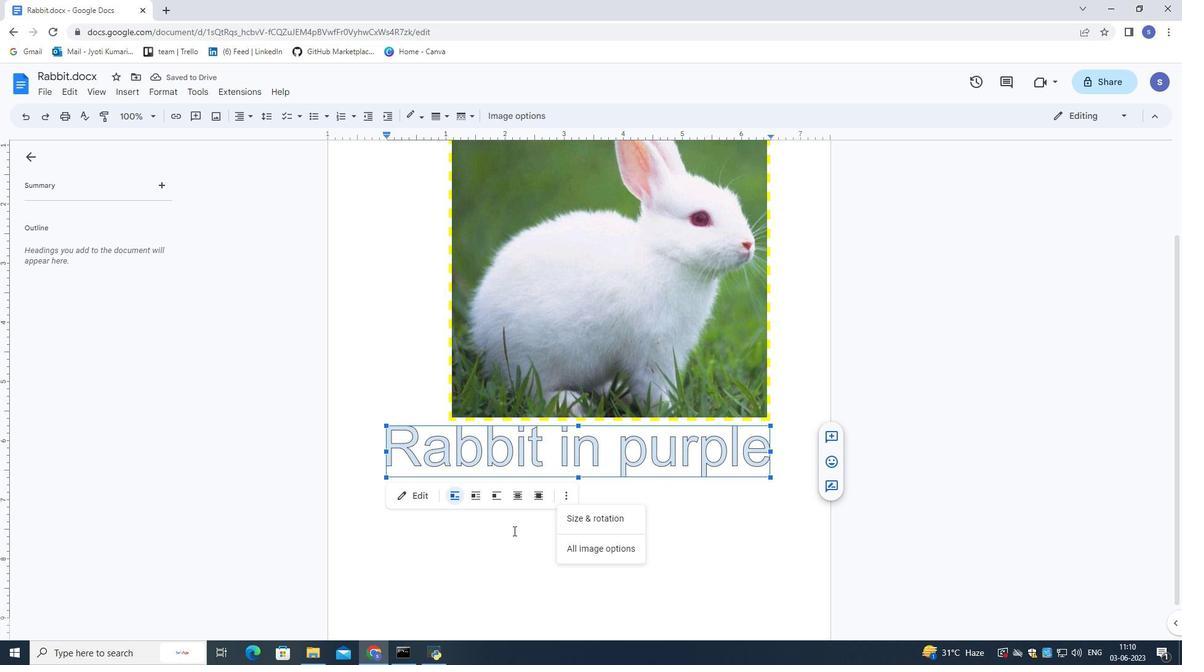 
Action: Mouse pressed left at (492, 553)
Screenshot: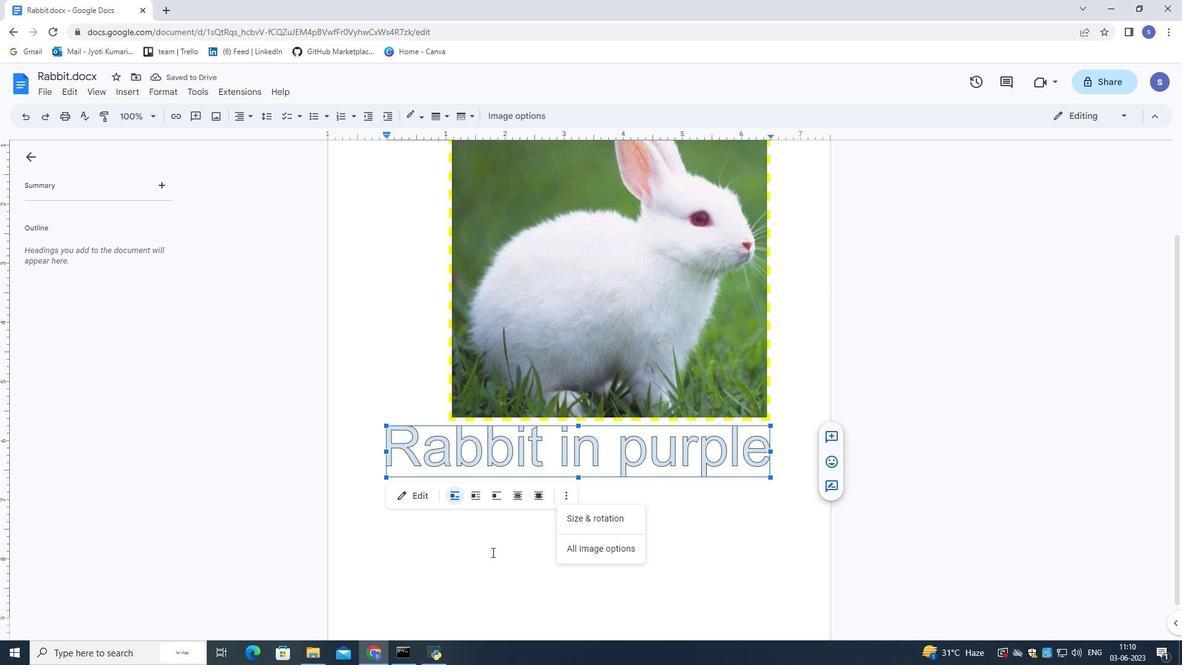 
Action: Mouse moved to (529, 350)
Screenshot: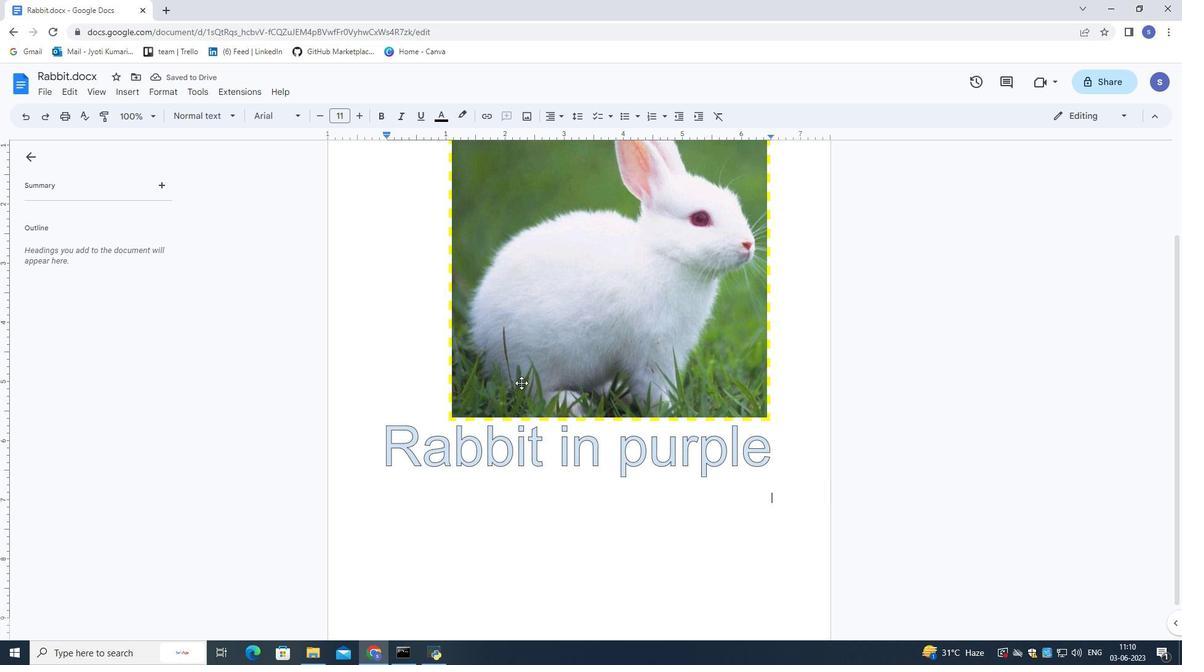 
Action: Mouse pressed left at (529, 350)
Screenshot: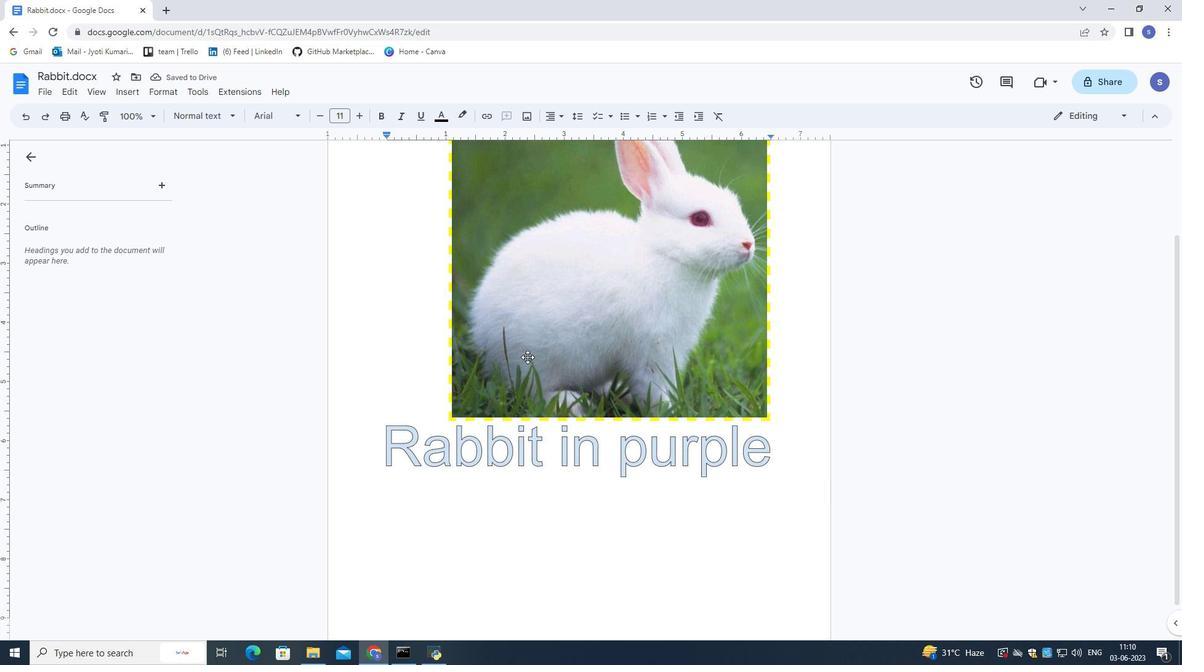 
Action: Mouse moved to (580, 525)
Screenshot: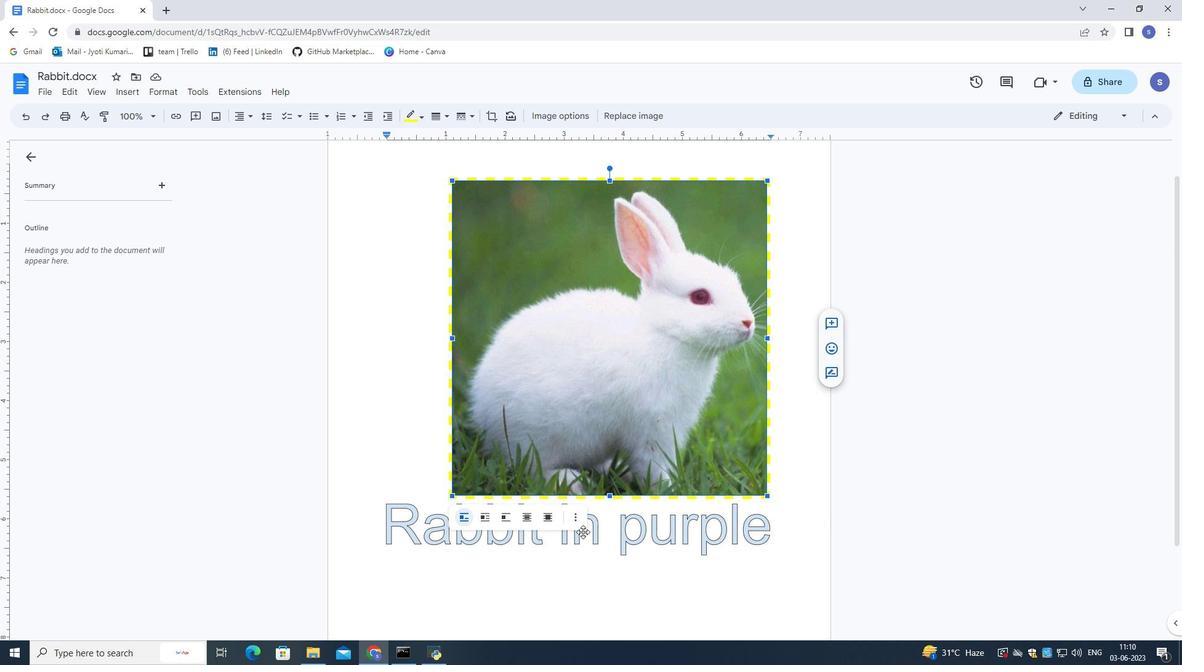 
Action: Mouse pressed left at (580, 525)
Screenshot: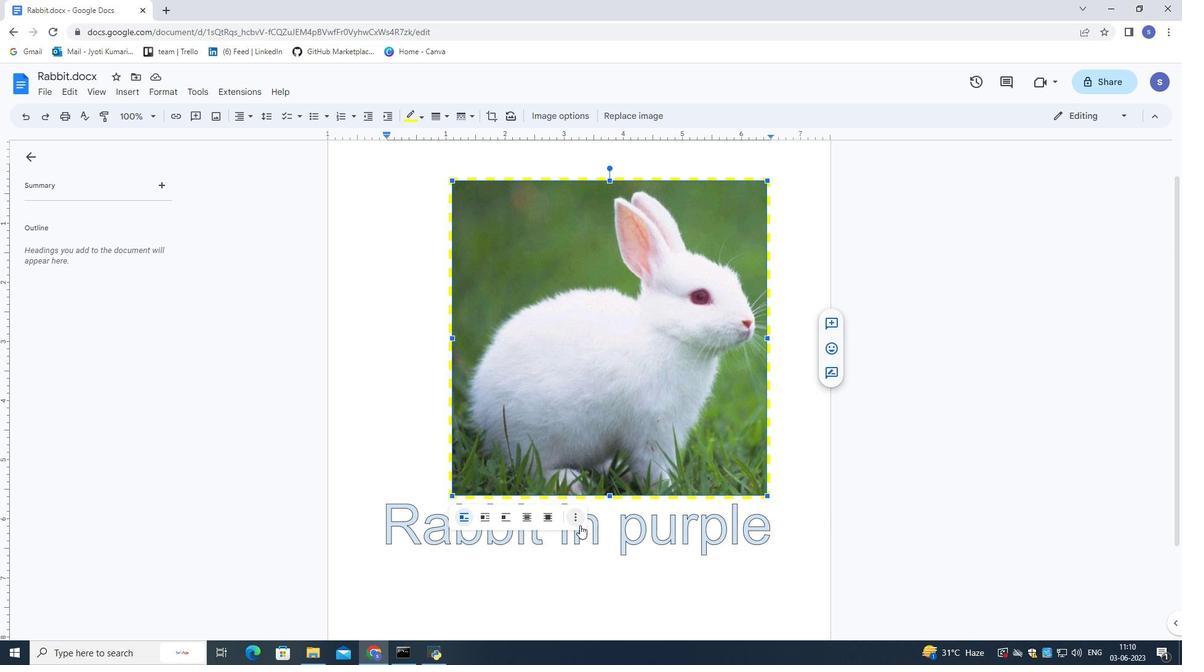 
Action: Mouse moved to (591, 539)
Screenshot: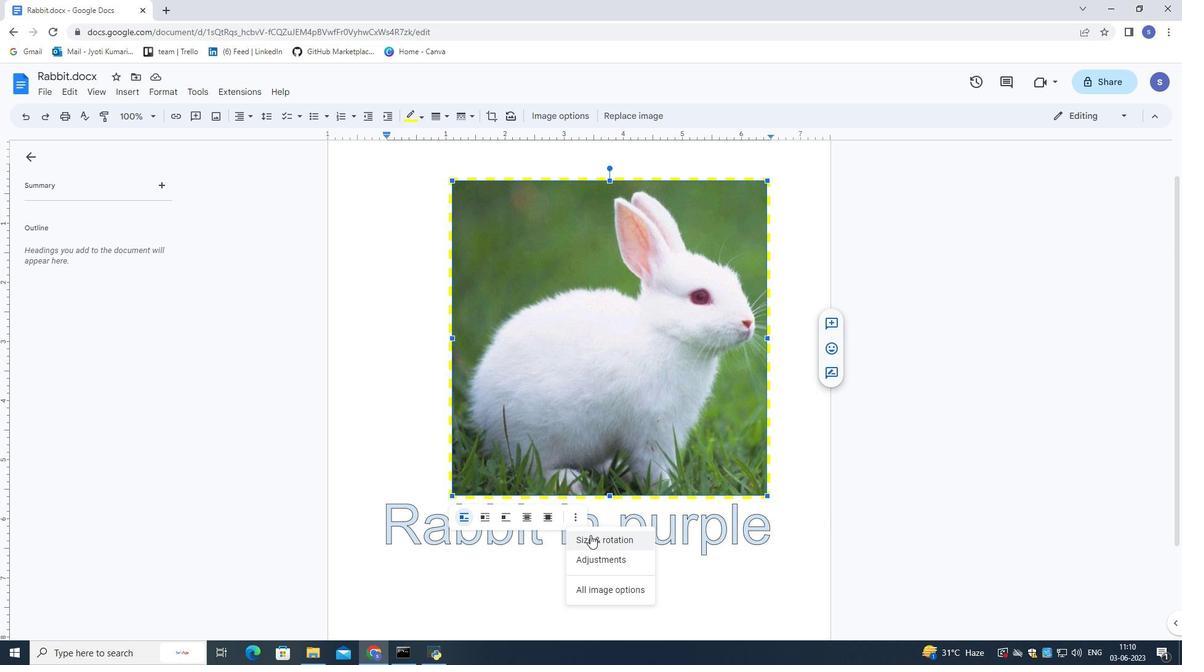 
Action: Mouse pressed left at (591, 539)
Screenshot: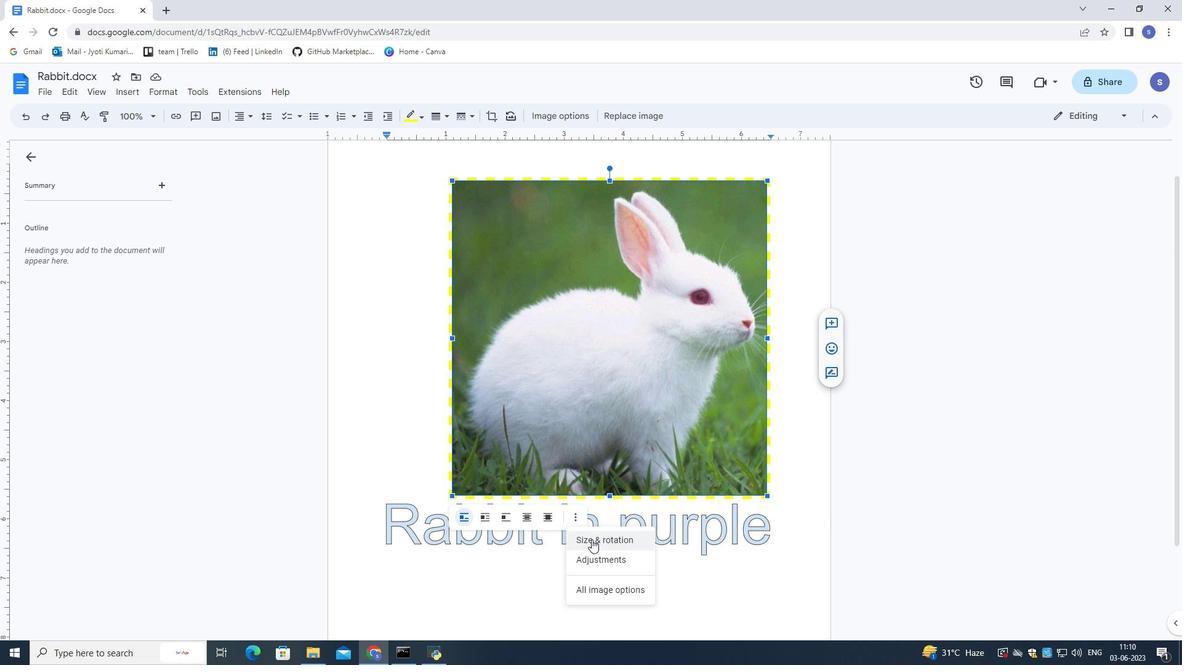 
Action: Mouse moved to (1128, 214)
Screenshot: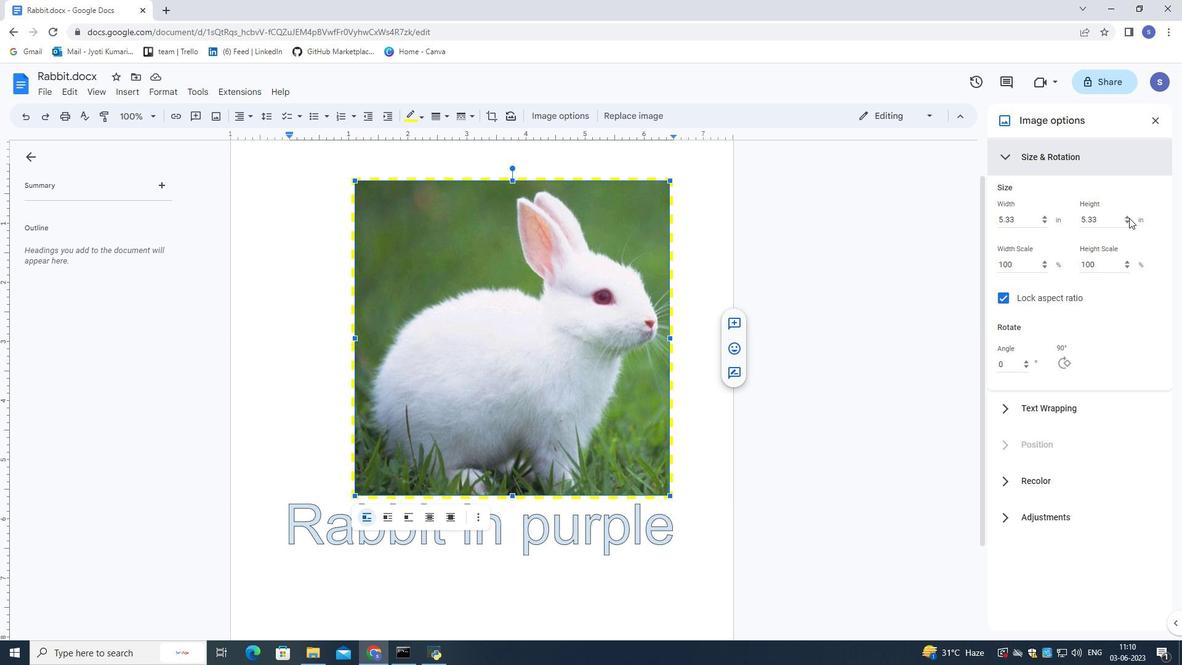 
Action: Mouse pressed left at (1128, 214)
Screenshot: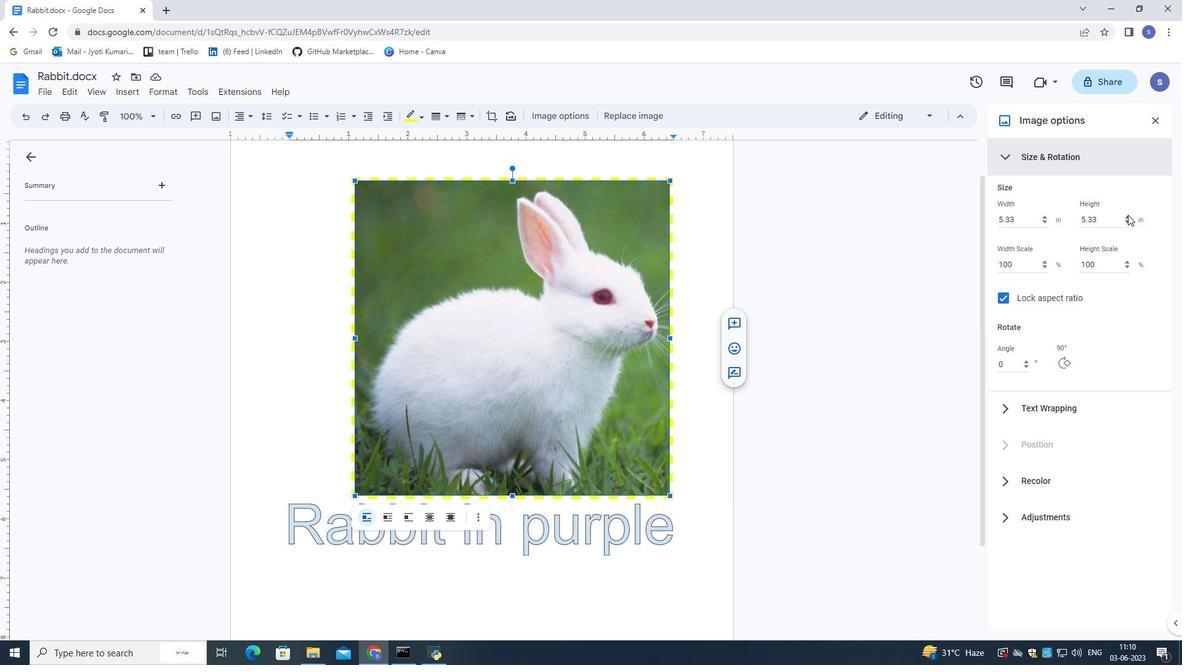 
Action: Mouse pressed left at (1128, 214)
Screenshot: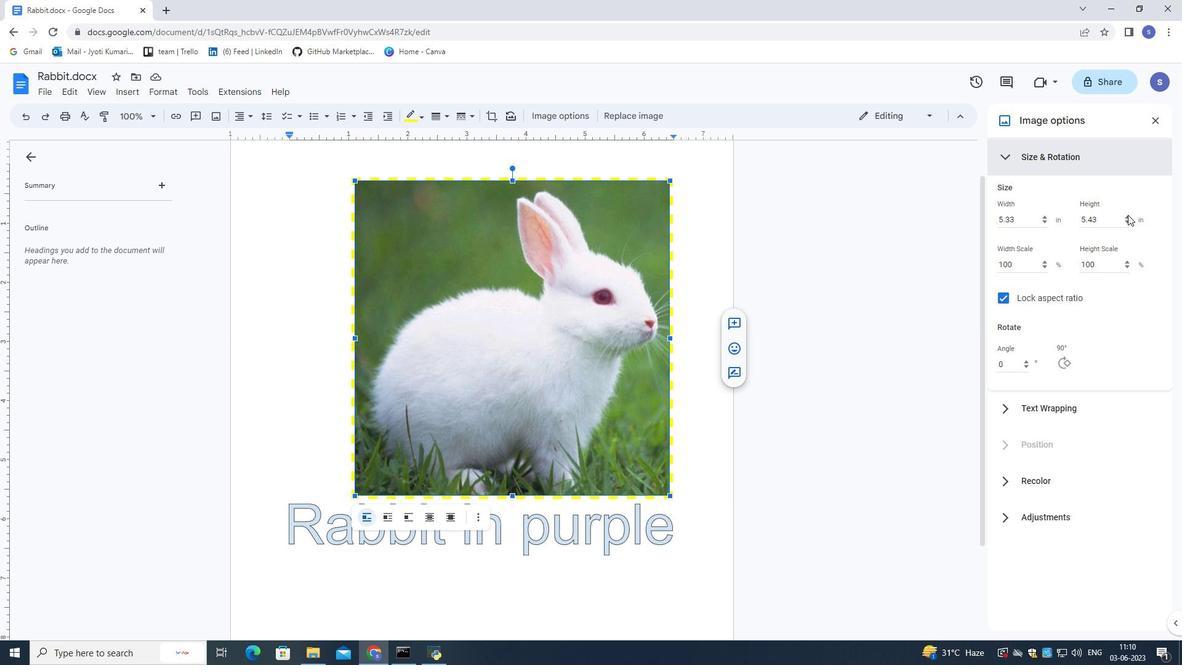 
Action: Mouse pressed left at (1128, 214)
Screenshot: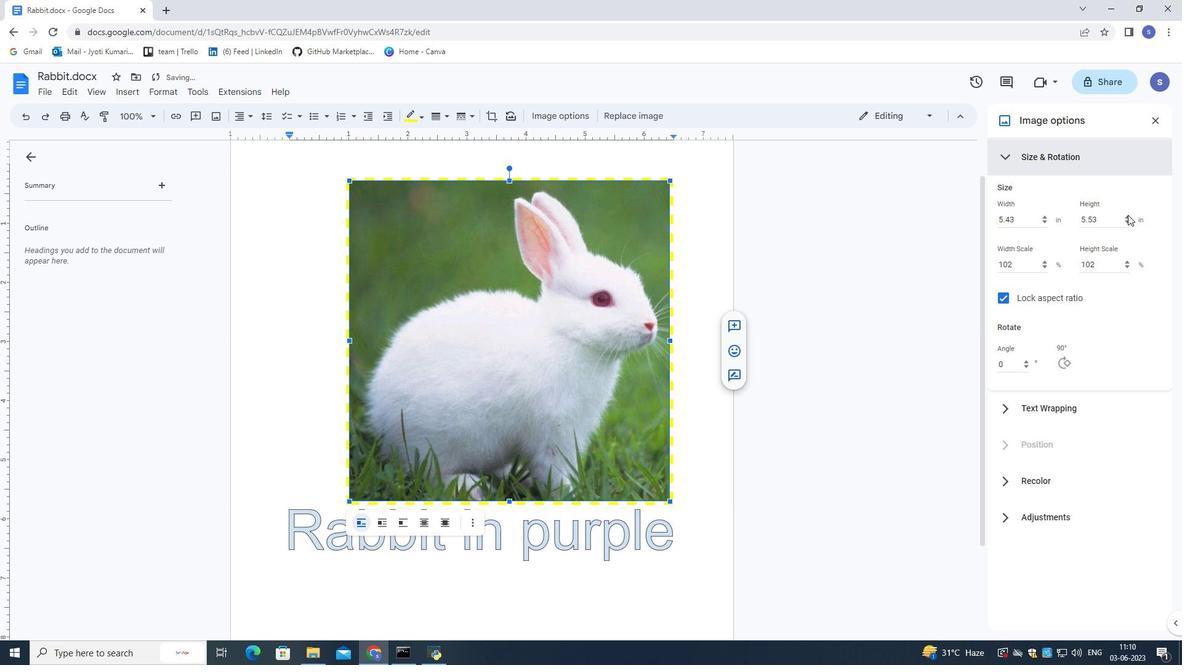 
Action: Mouse pressed left at (1128, 214)
Screenshot: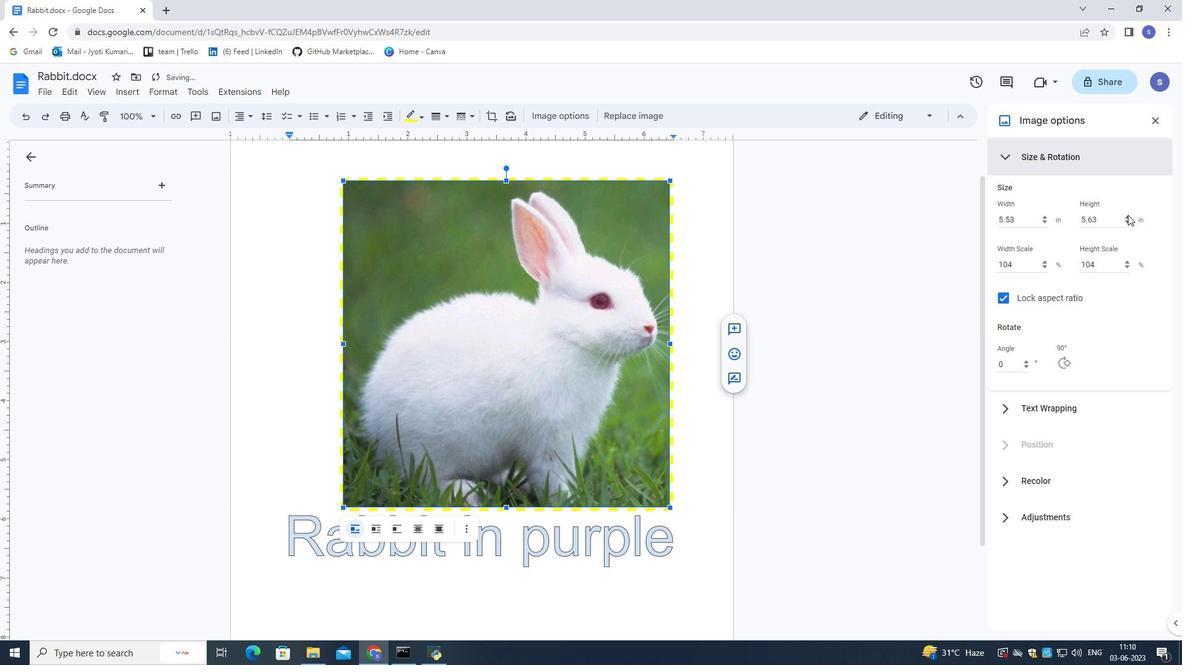 
Action: Mouse pressed left at (1128, 214)
Screenshot: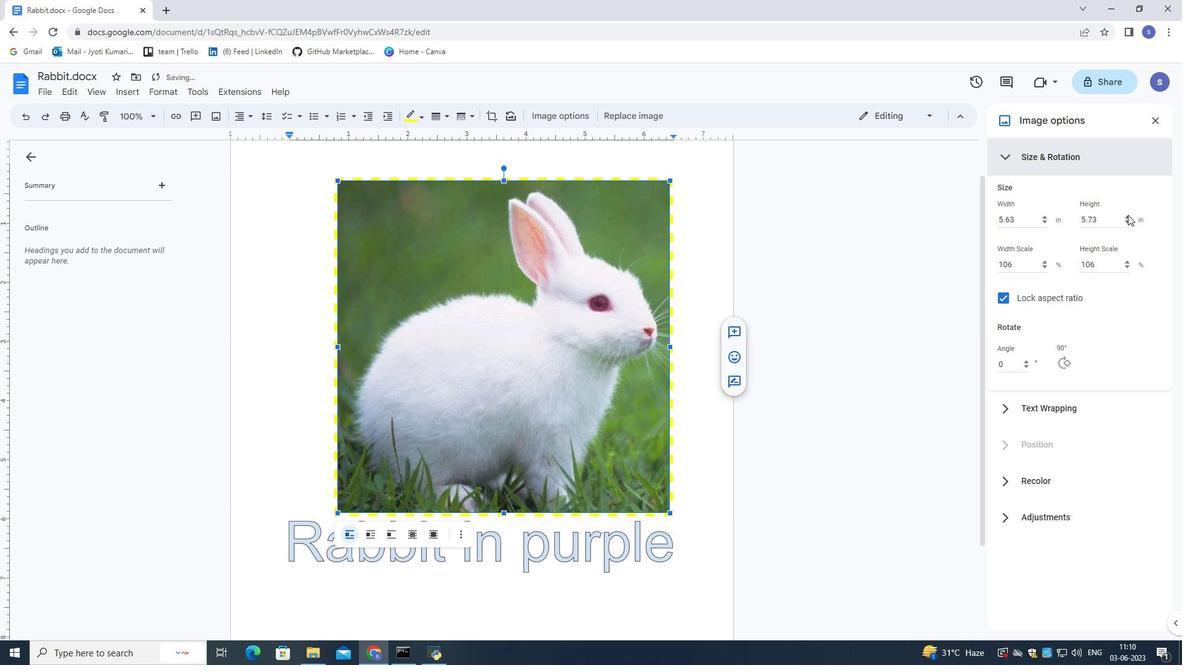 
Action: Mouse pressed left at (1128, 214)
Screenshot: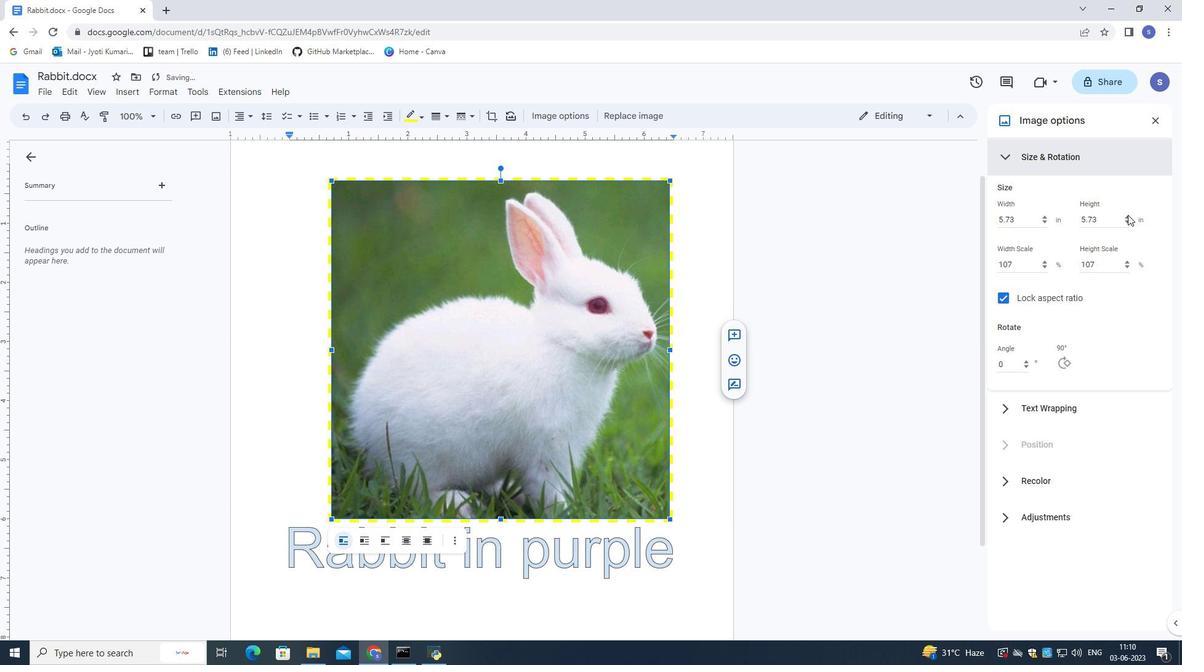 
Action: Mouse pressed left at (1128, 214)
Screenshot: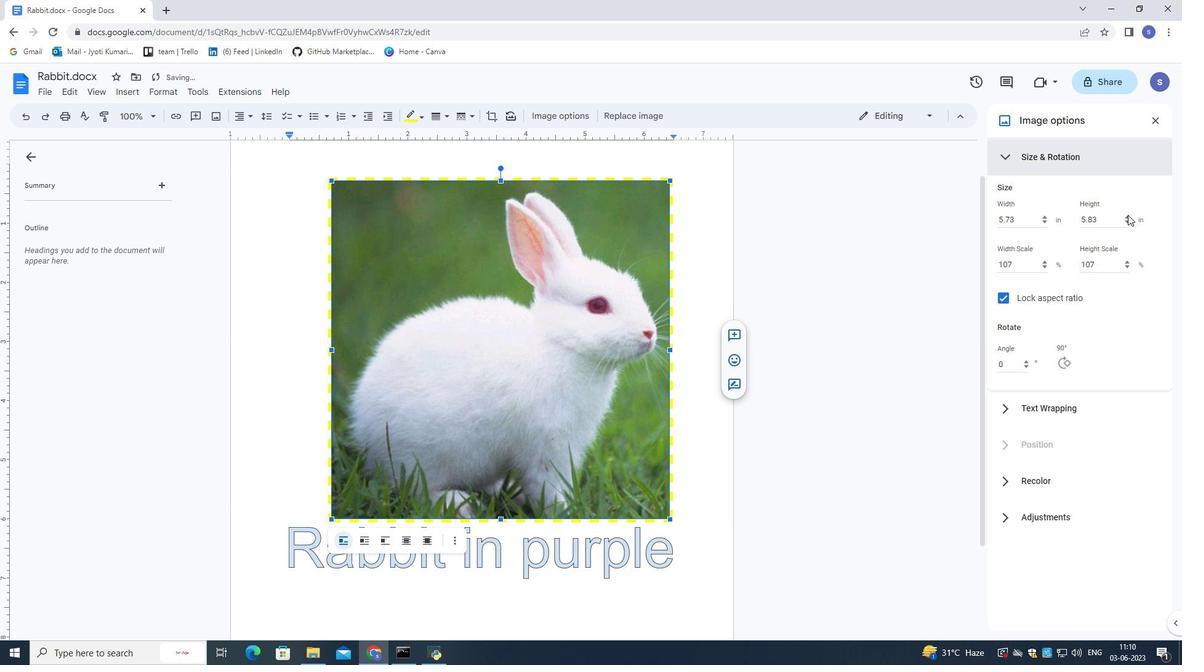 
Action: Mouse pressed left at (1128, 214)
Screenshot: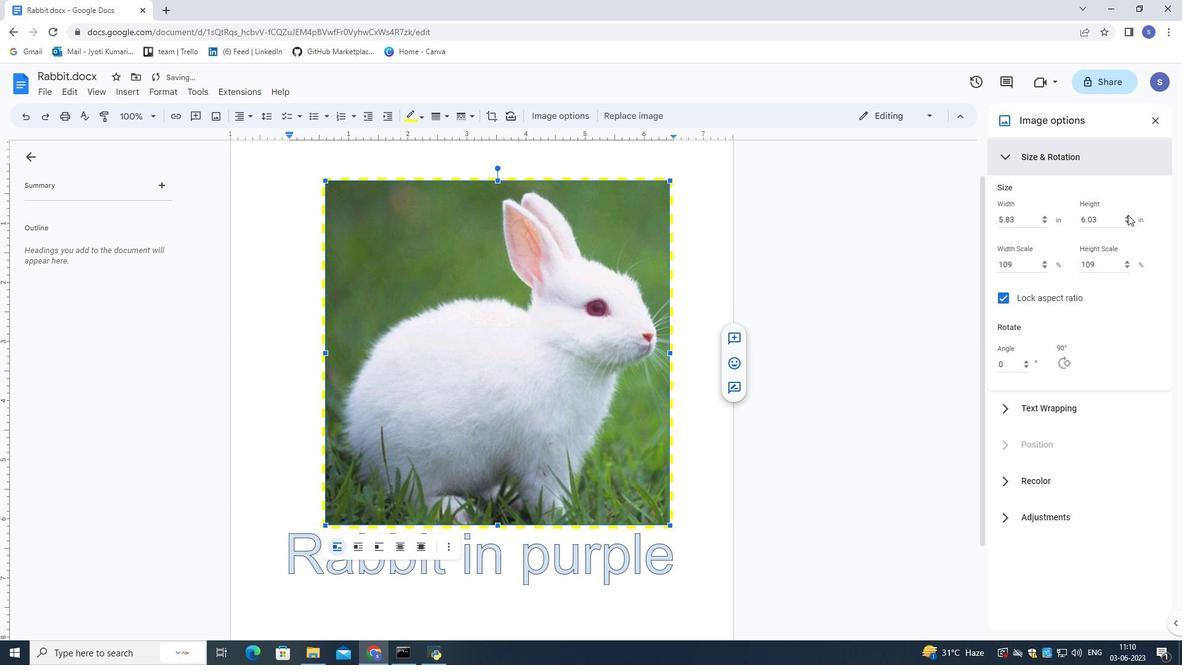 
Action: Mouse pressed left at (1128, 214)
Screenshot: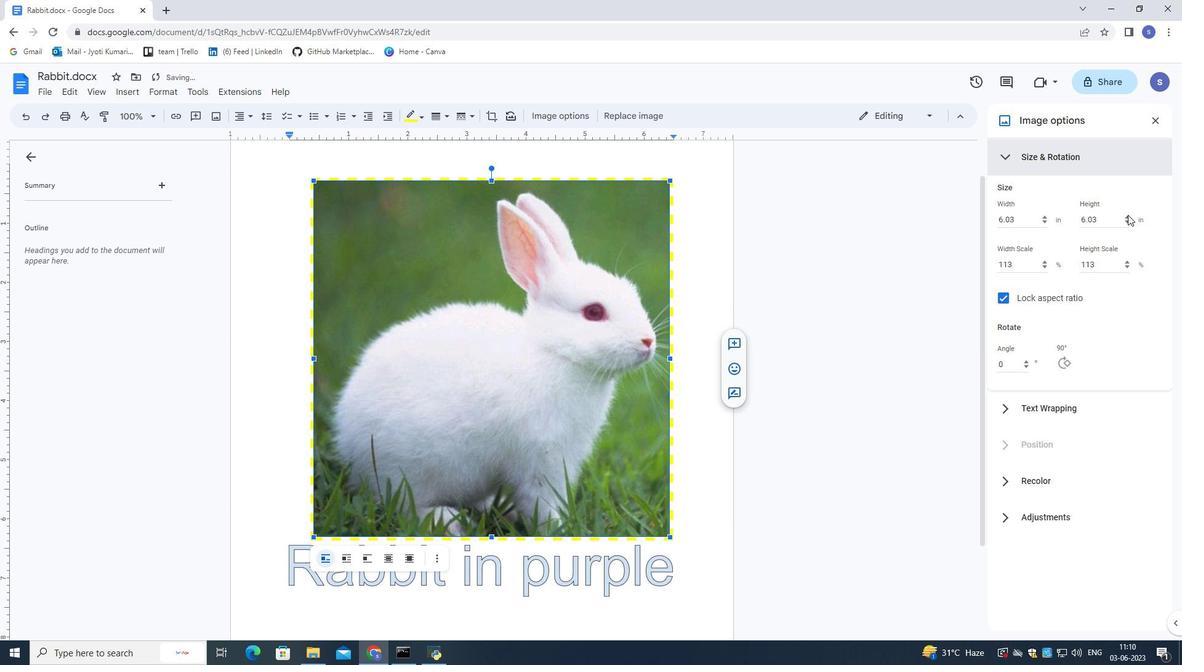 
Action: Mouse pressed left at (1128, 214)
Screenshot: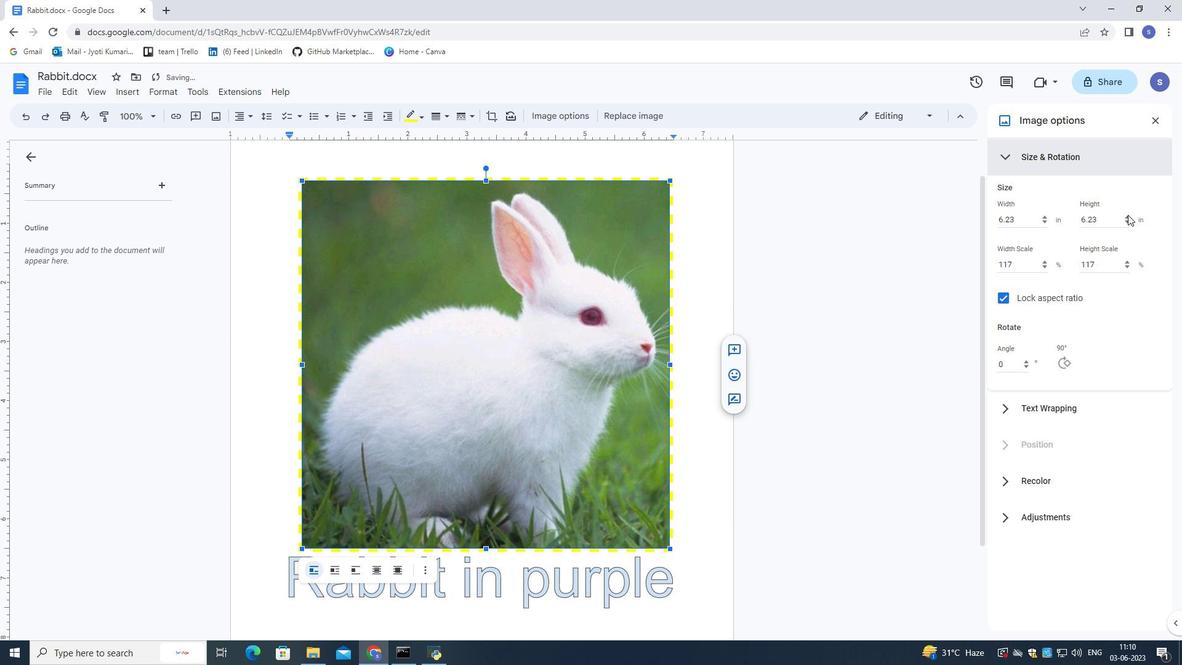 
Action: Mouse moved to (879, 296)
Screenshot: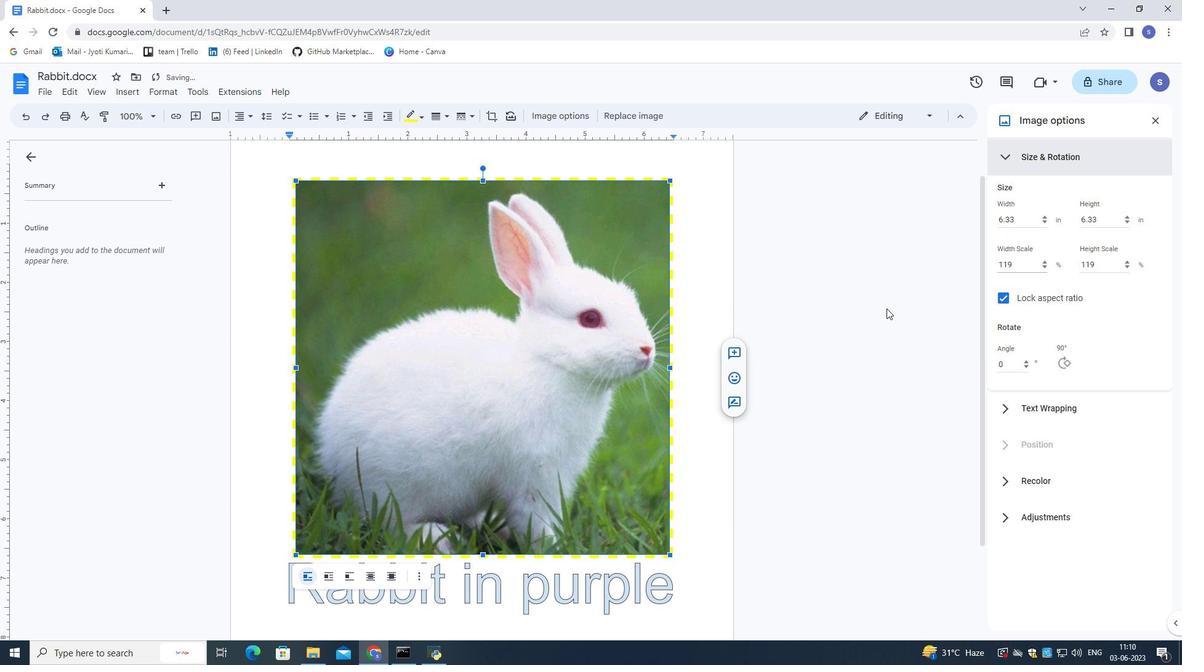 
Action: Mouse scrolled (879, 296) with delta (0, 0)
Screenshot: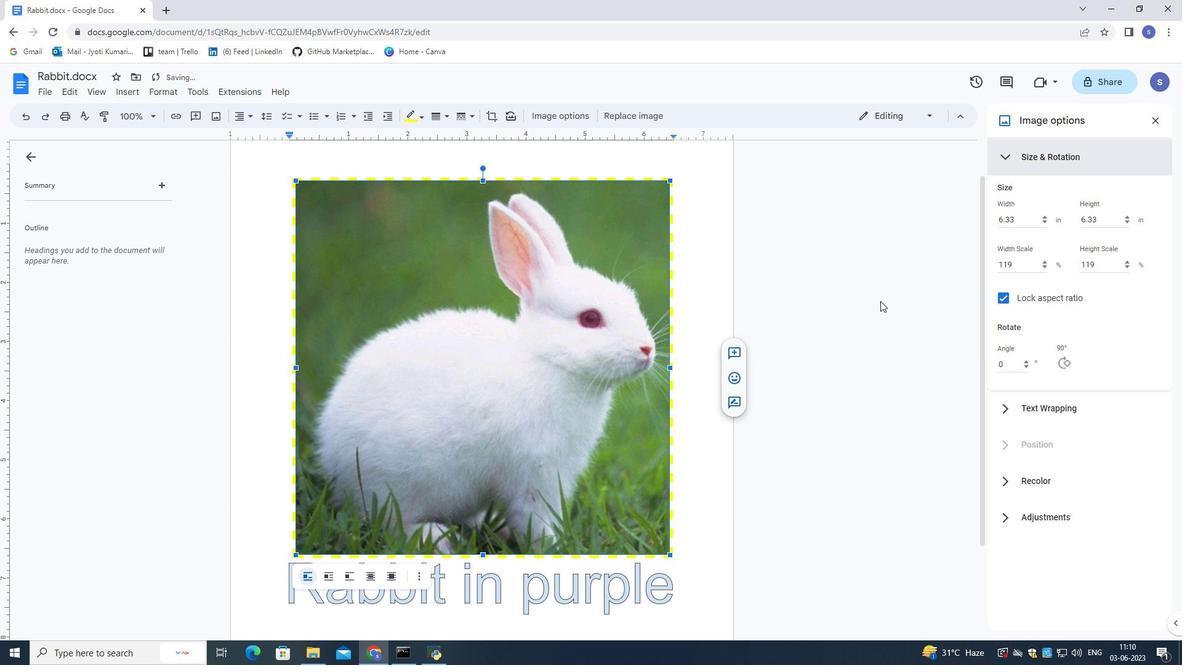 
Action: Mouse scrolled (879, 296) with delta (0, 0)
Screenshot: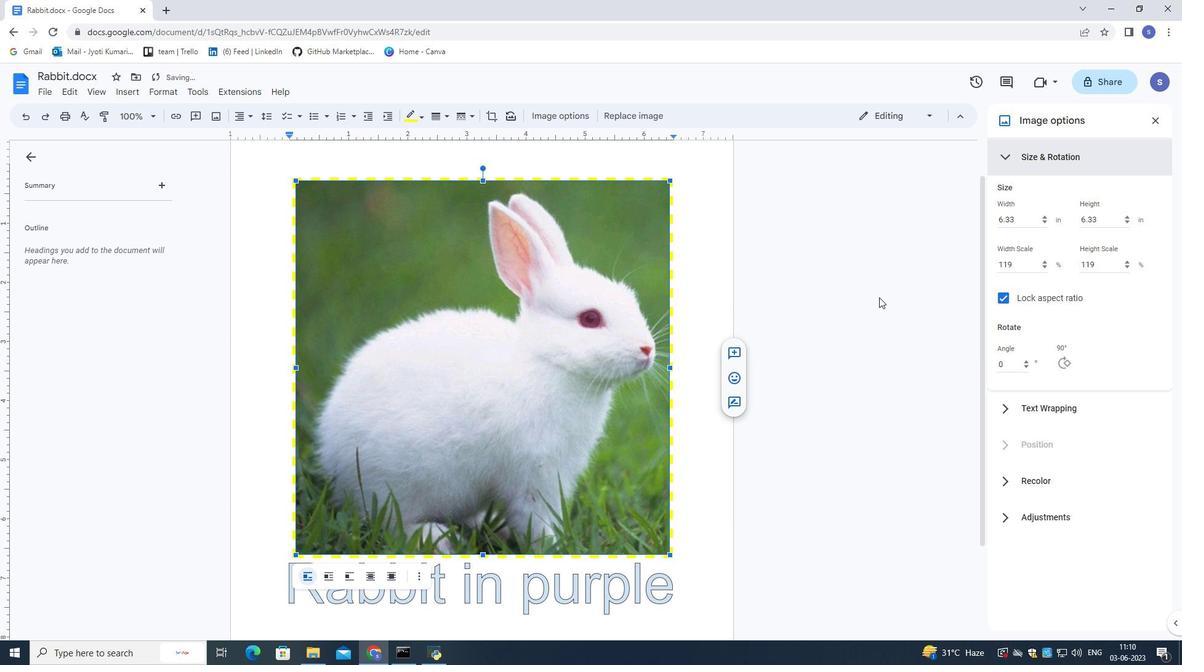 
Action: Mouse scrolled (879, 296) with delta (0, 0)
Screenshot: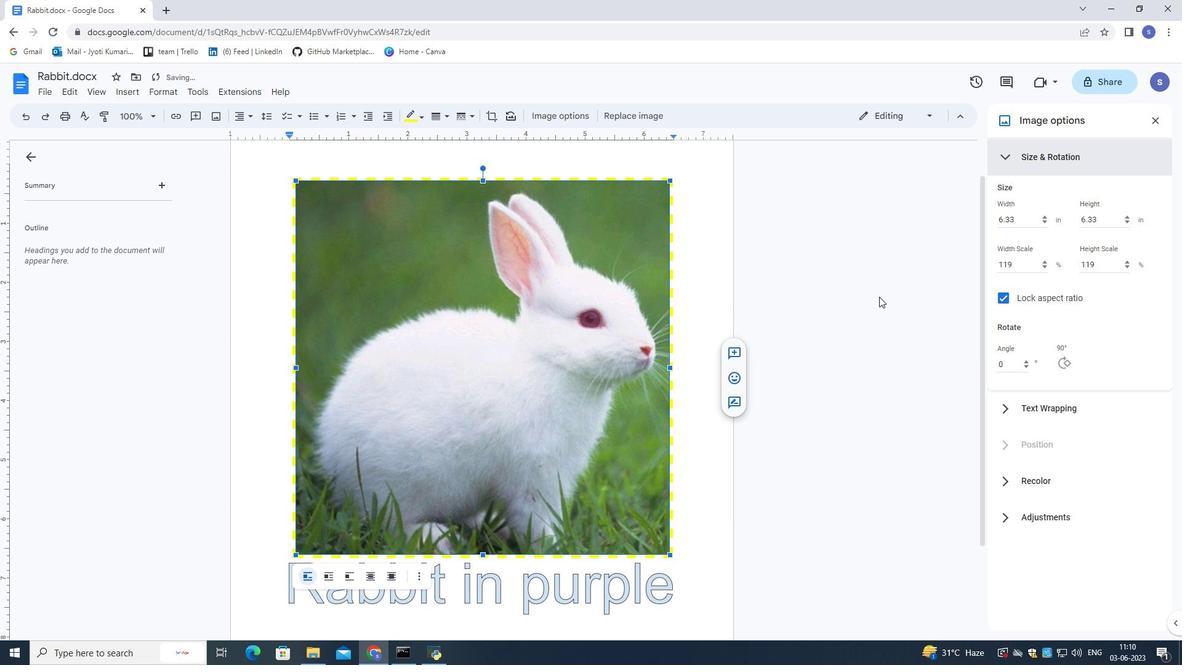 
Action: Mouse scrolled (879, 296) with delta (0, 0)
Screenshot: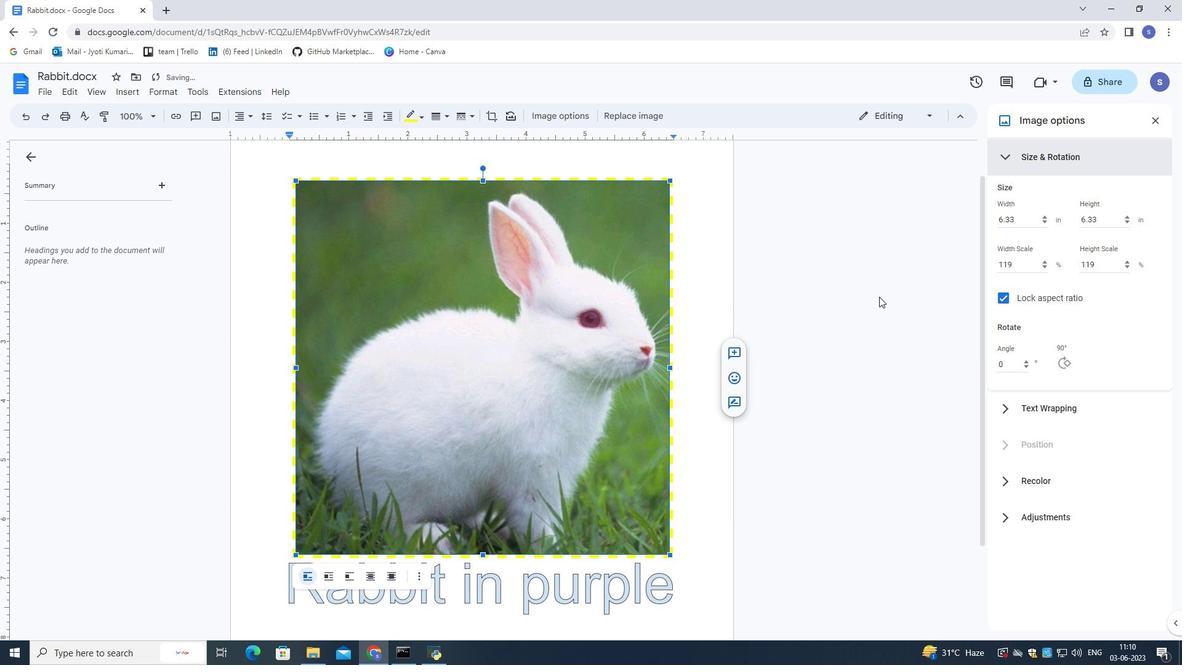 
Action: Mouse scrolled (879, 297) with delta (0, 0)
Screenshot: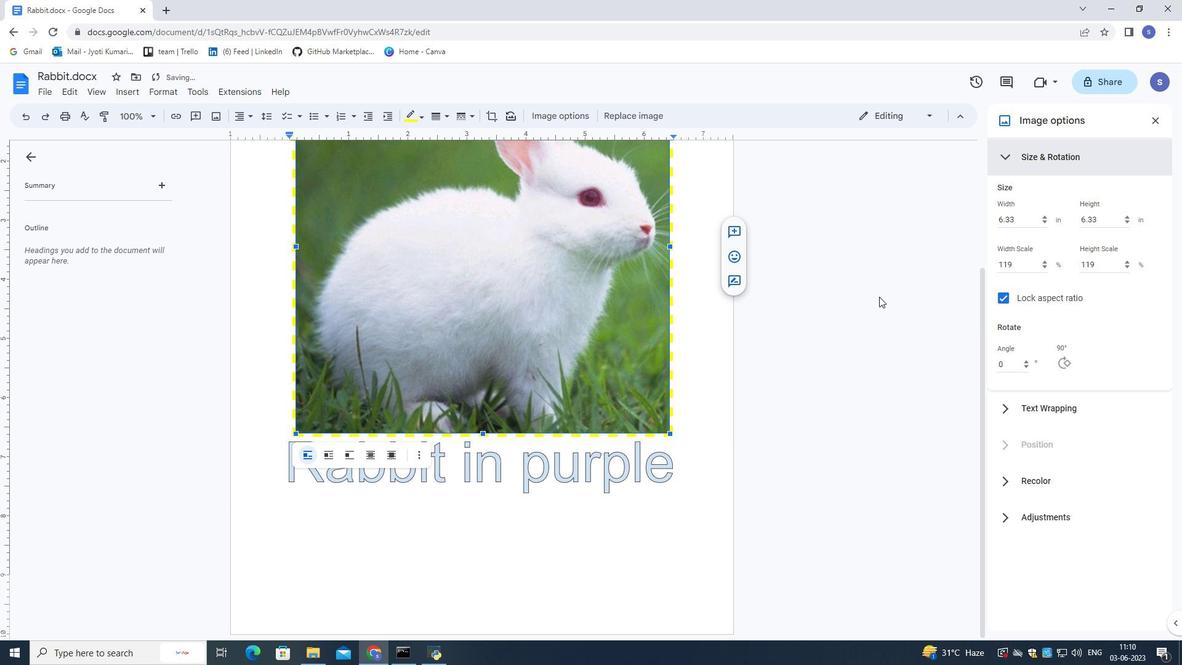 
Action: Mouse scrolled (879, 297) with delta (0, 0)
Screenshot: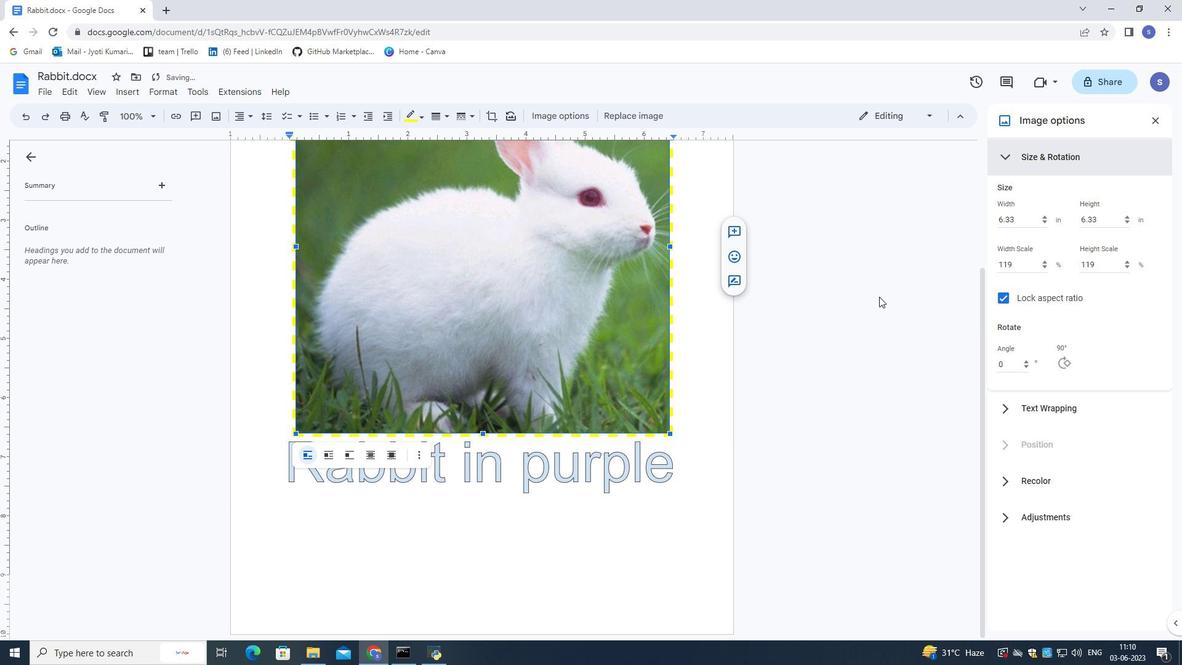 
Action: Mouse scrolled (879, 297) with delta (0, 0)
Screenshot: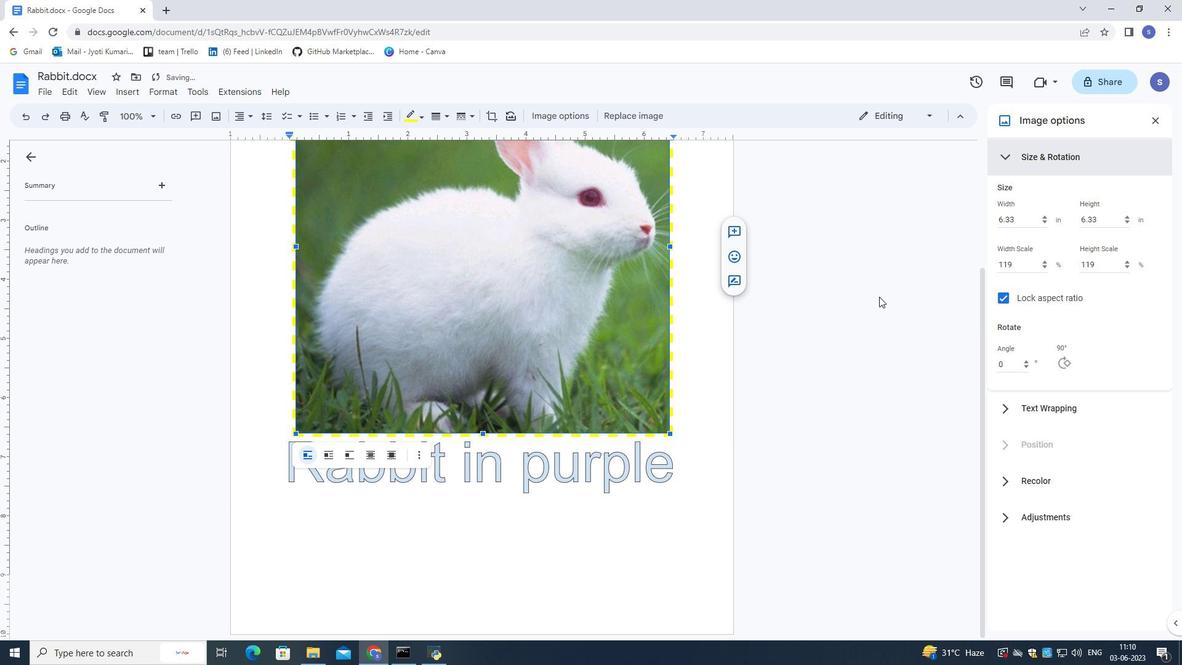
Action: Mouse moved to (1153, 121)
Screenshot: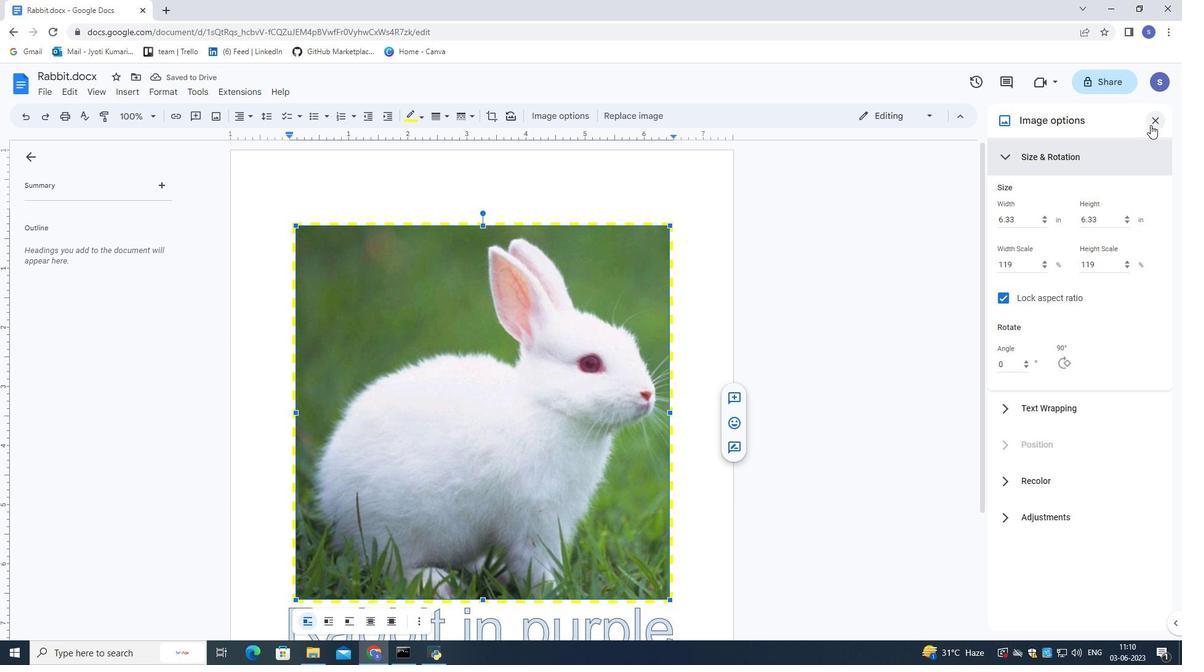 
Action: Mouse pressed left at (1153, 121)
Screenshot: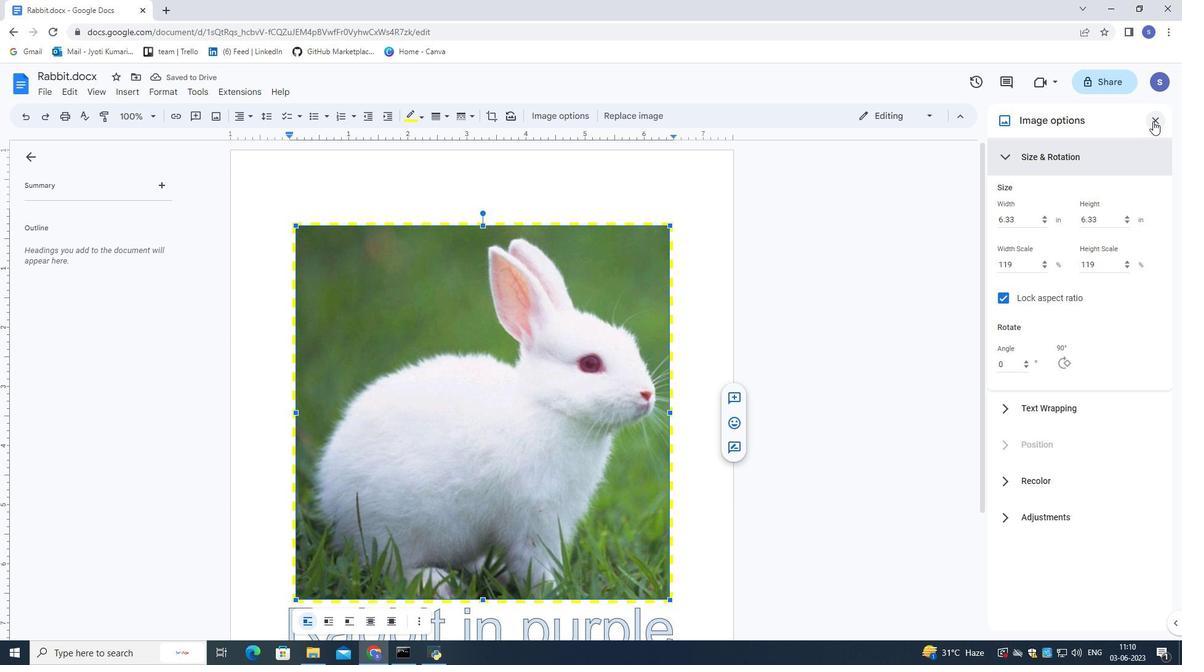 
Action: Mouse moved to (665, 415)
Screenshot: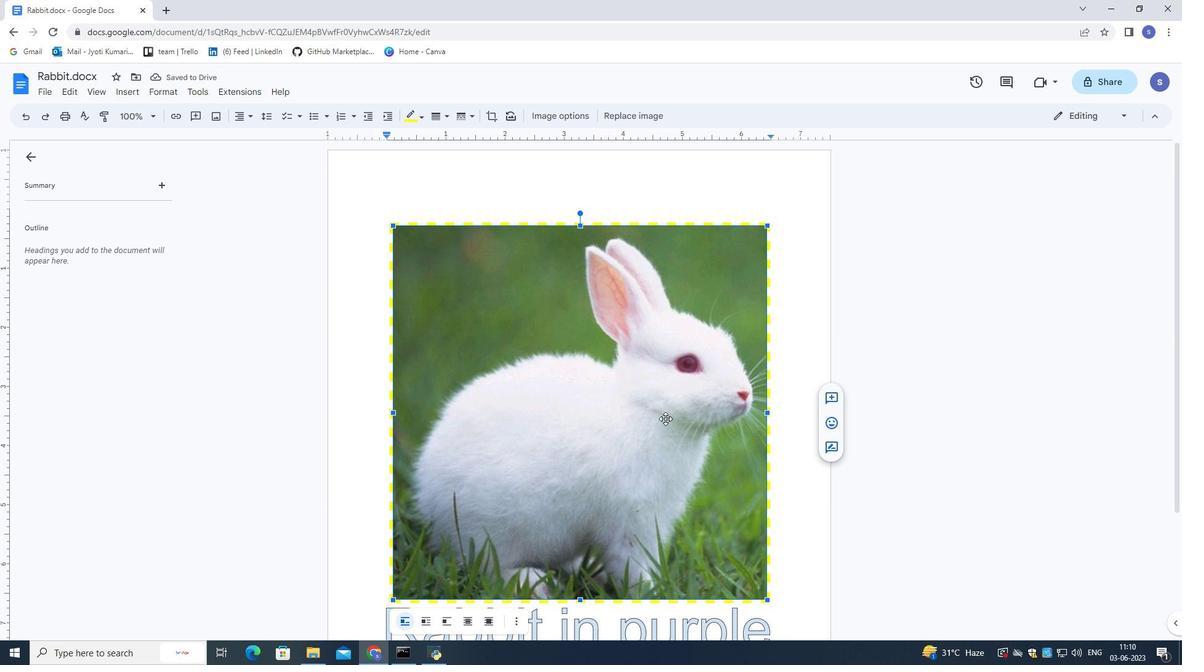 
Action: Mouse scrolled (665, 414) with delta (0, 0)
Screenshot: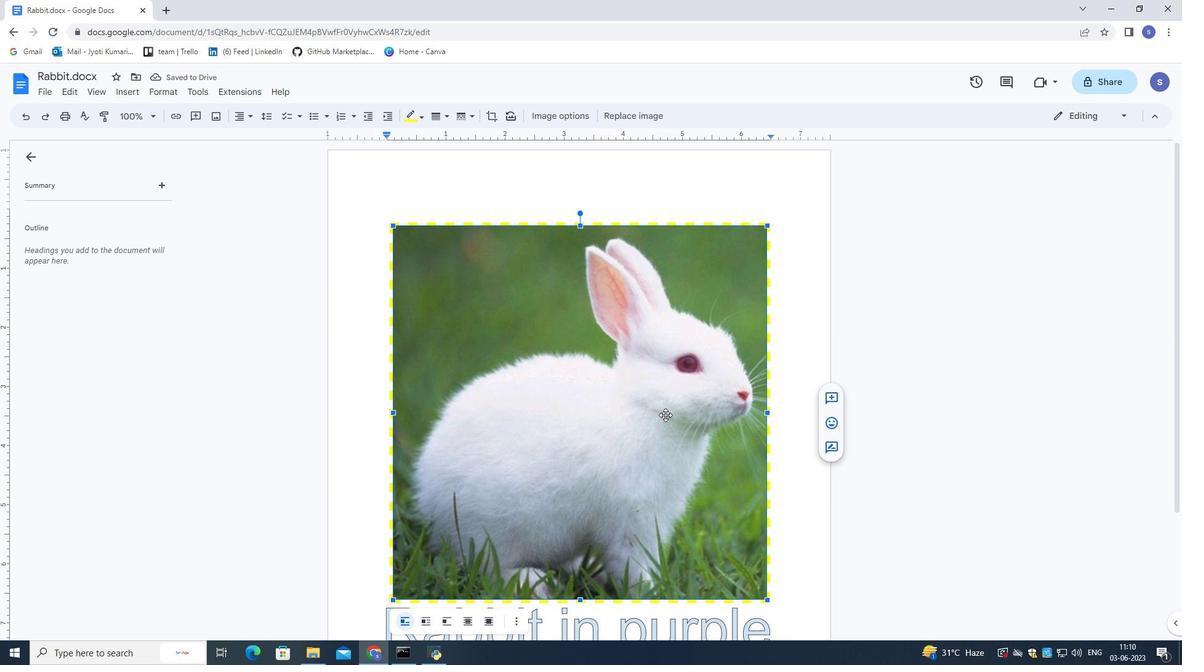 
Action: Mouse scrolled (665, 415) with delta (0, 0)
Screenshot: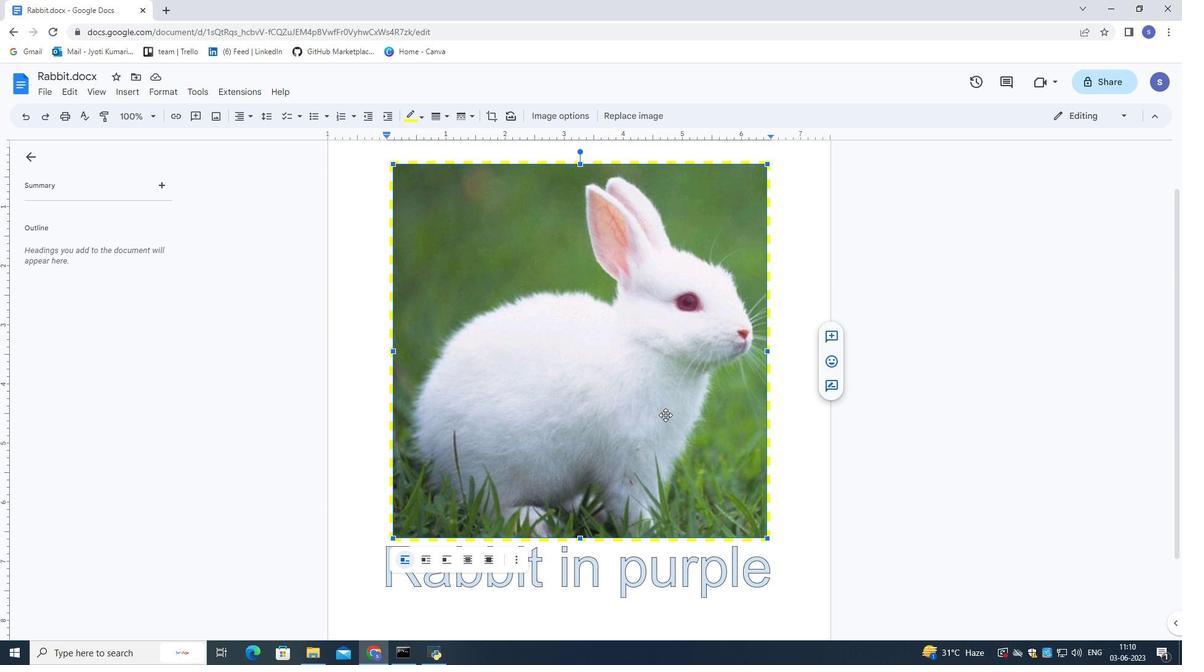 
Action: Mouse moved to (665, 415)
Screenshot: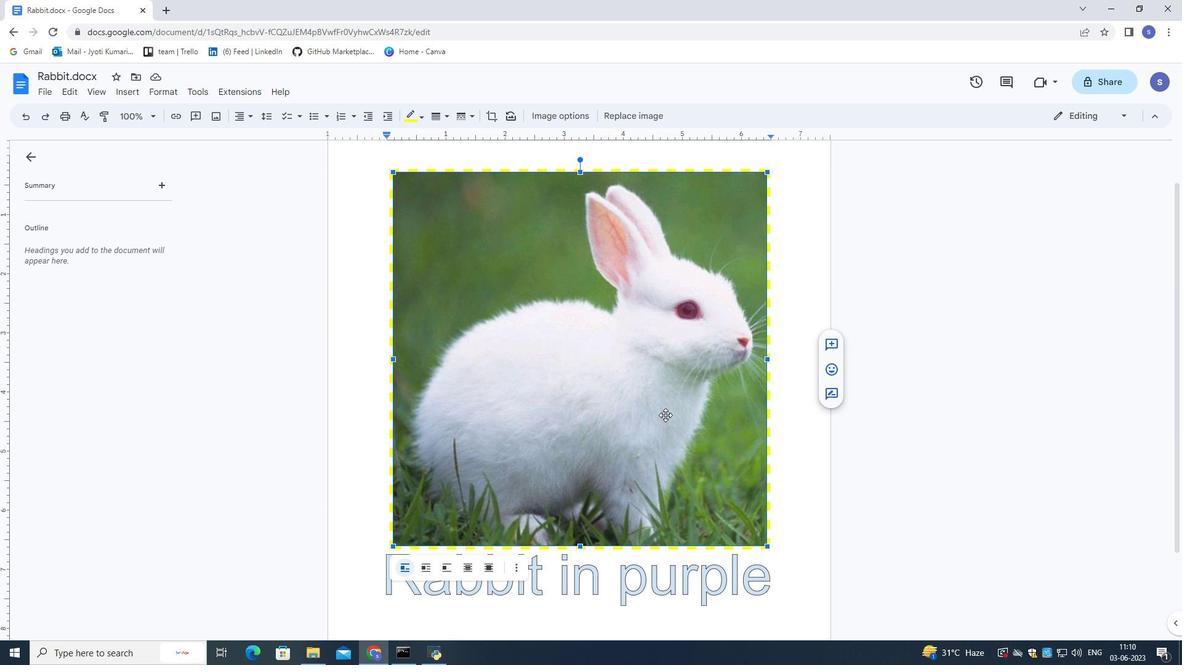 
